 Task: Select the esNext option in the target.
Action: Mouse moved to (28, 641)
Screenshot: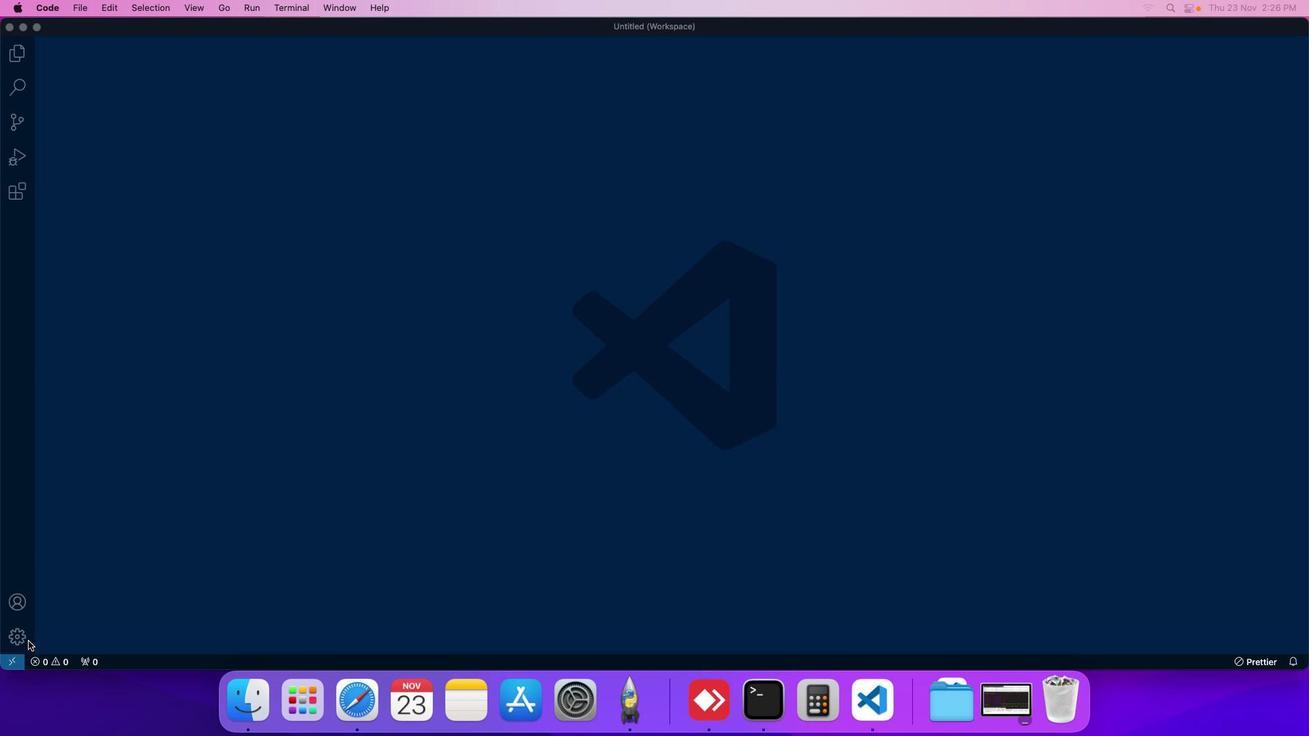 
Action: Mouse pressed left at (28, 641)
Screenshot: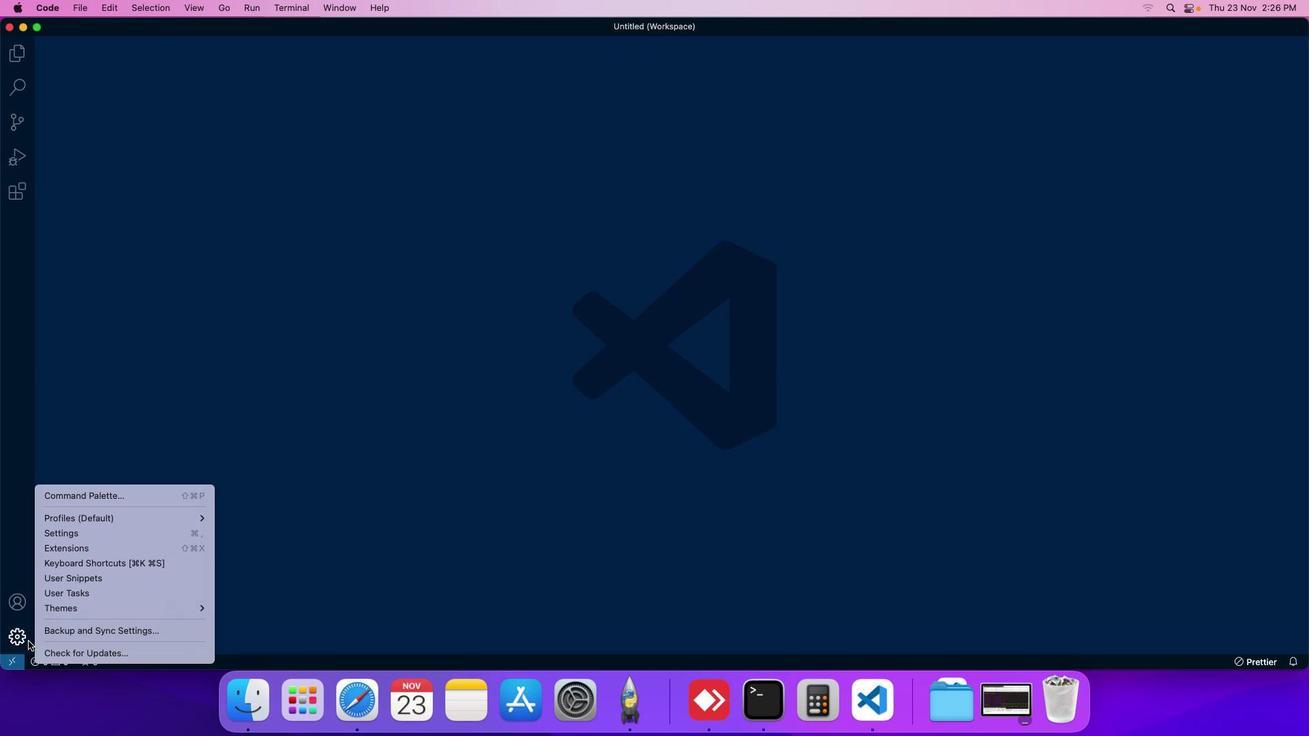 
Action: Mouse moved to (47, 538)
Screenshot: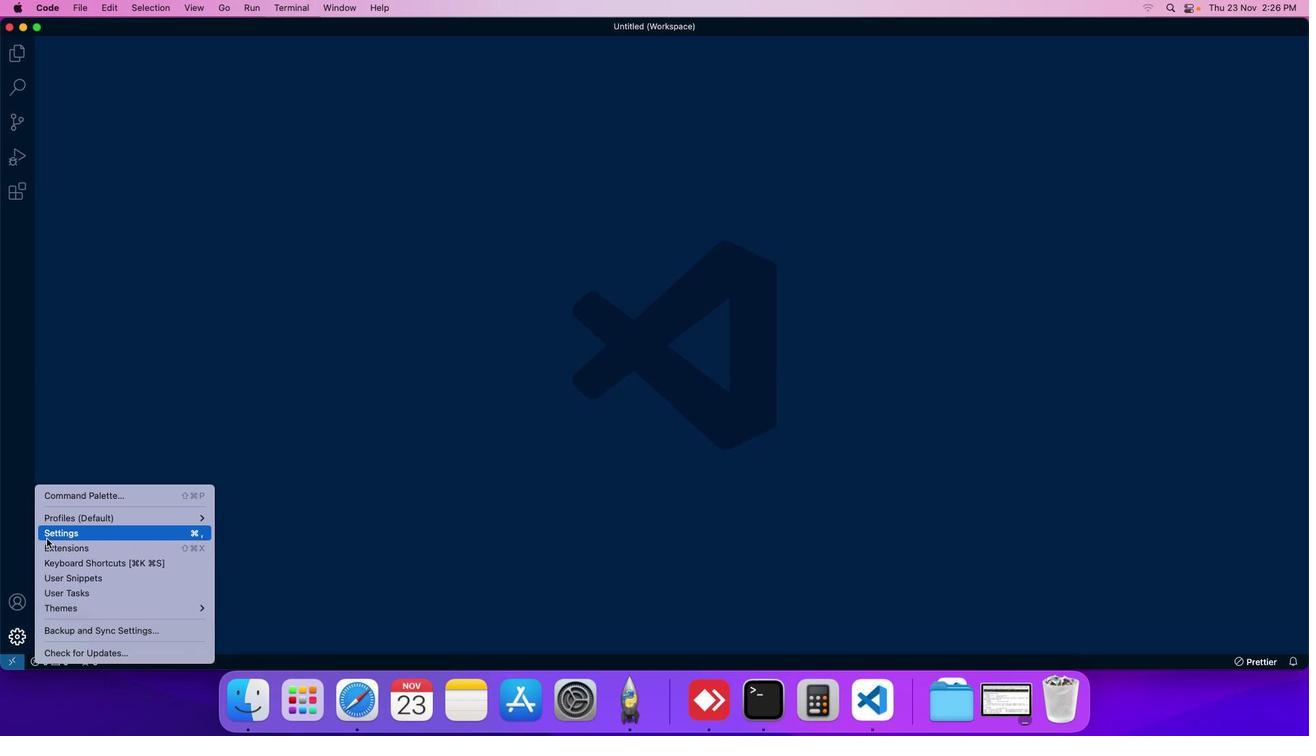 
Action: Mouse pressed left at (47, 538)
Screenshot: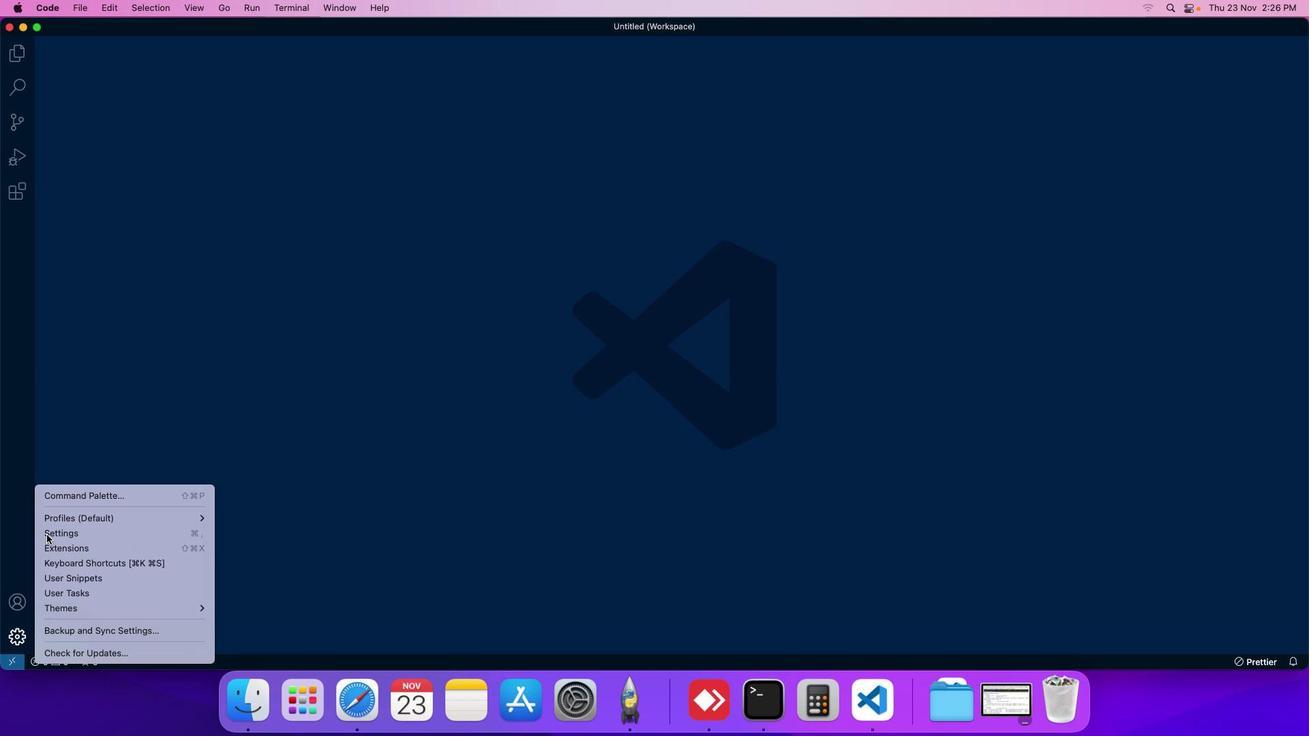 
Action: Mouse moved to (324, 103)
Screenshot: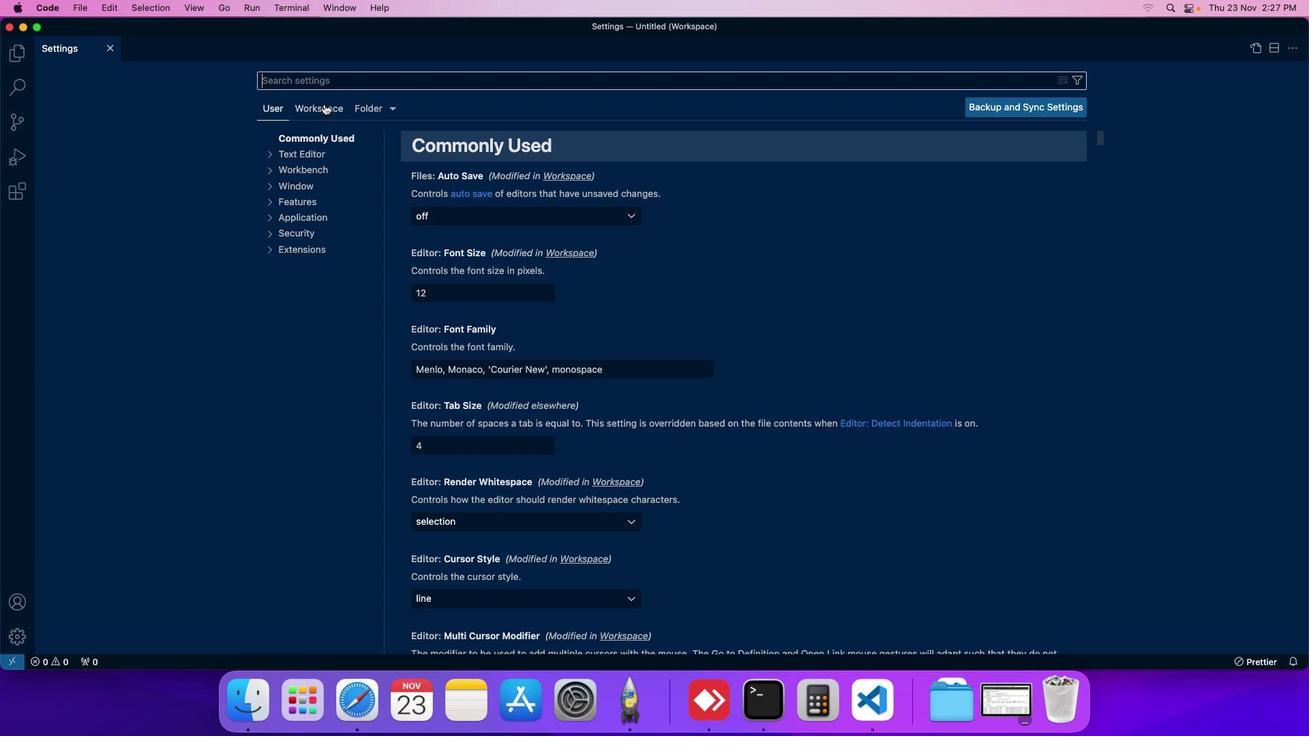
Action: Mouse pressed left at (324, 103)
Screenshot: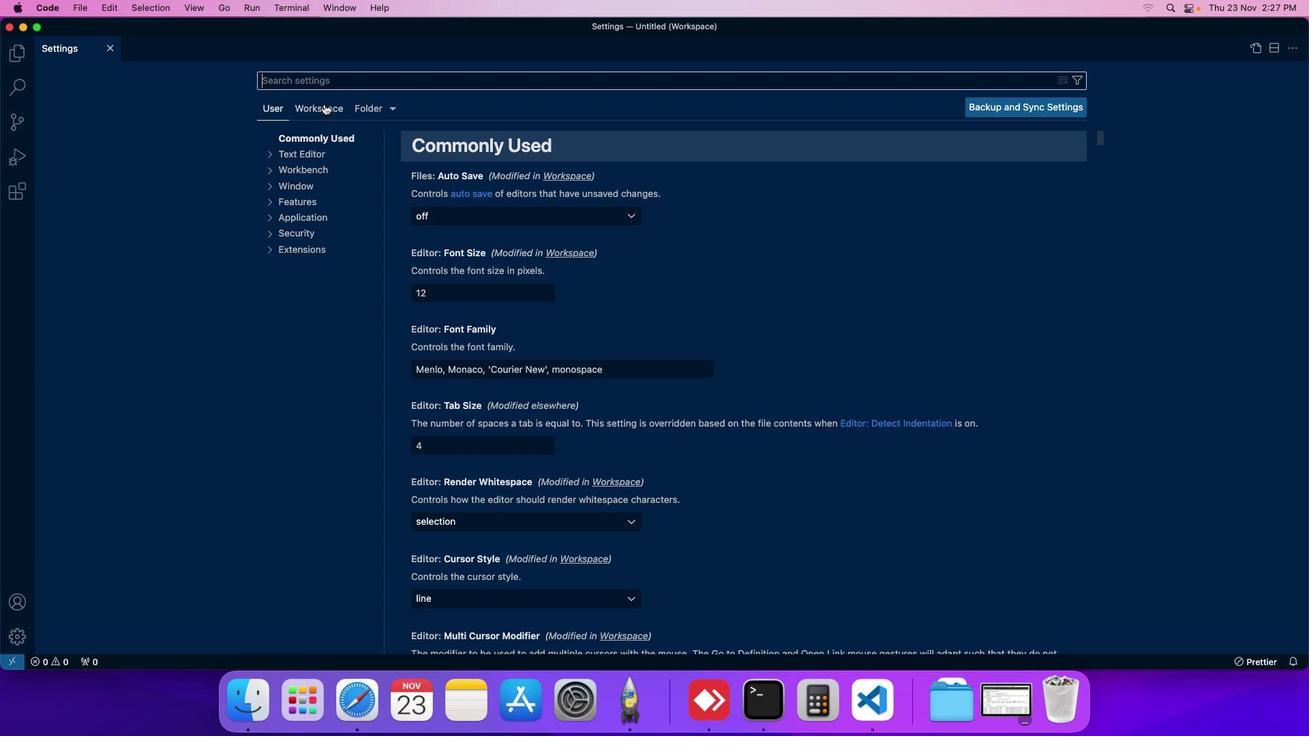
Action: Mouse moved to (301, 227)
Screenshot: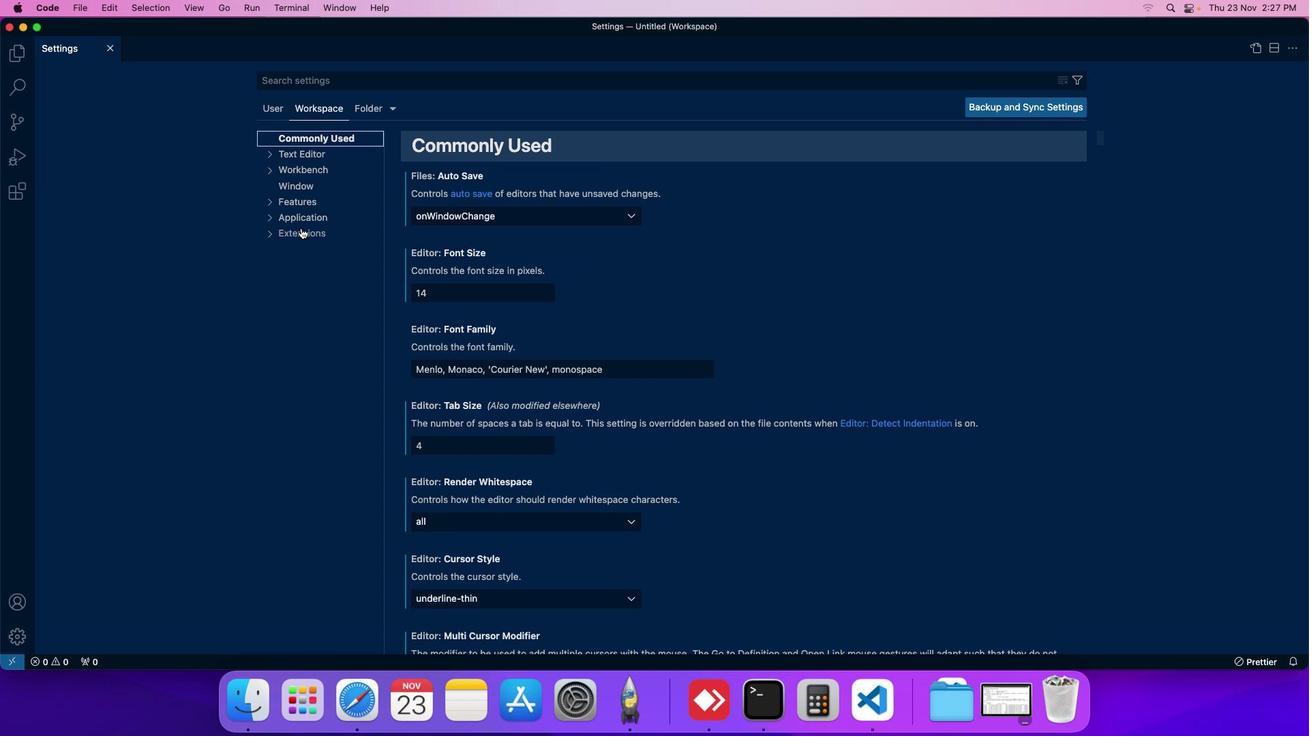 
Action: Mouse pressed left at (301, 227)
Screenshot: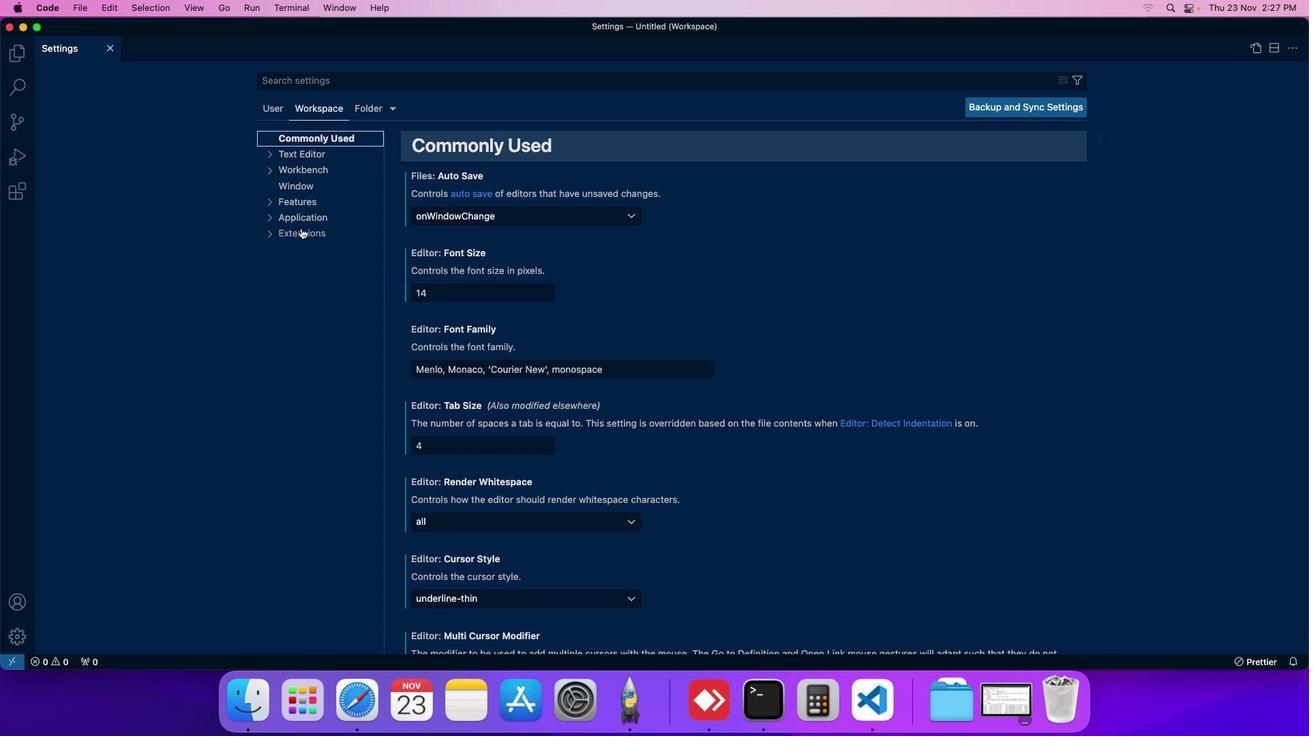 
Action: Mouse moved to (307, 578)
Screenshot: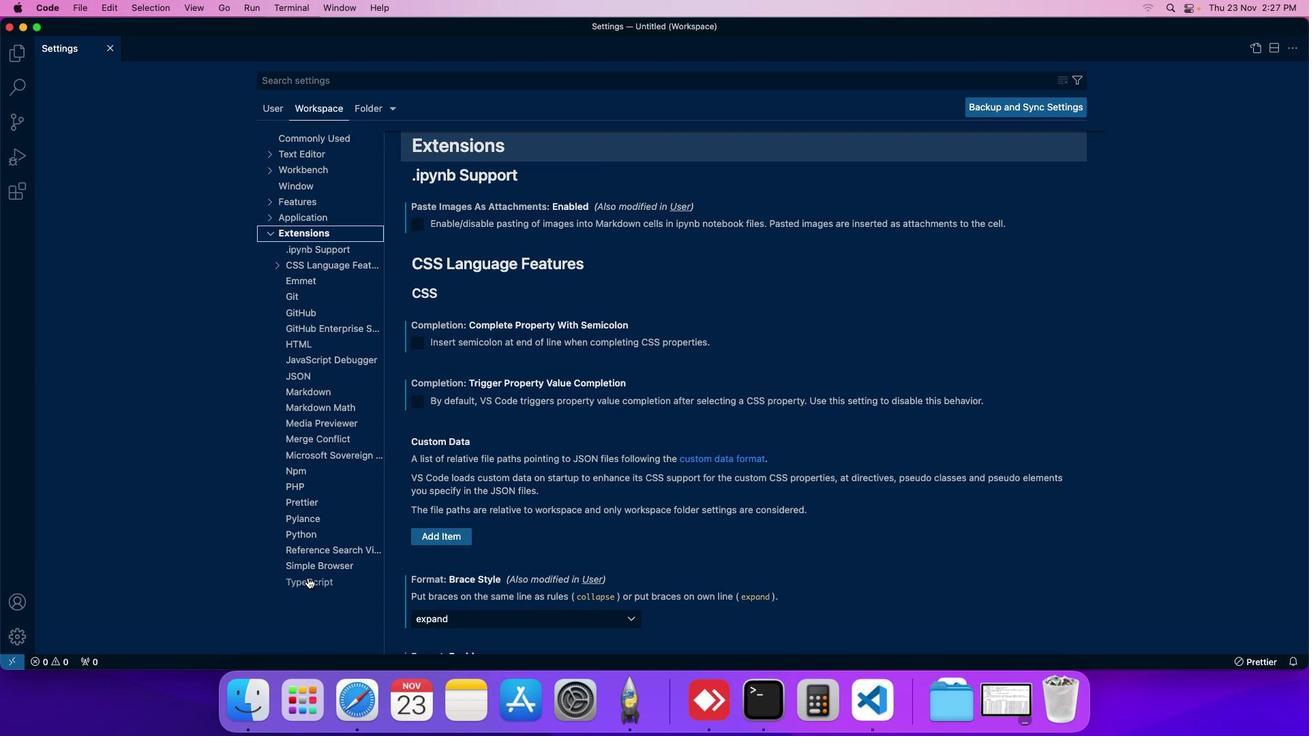 
Action: Mouse pressed left at (307, 578)
Screenshot: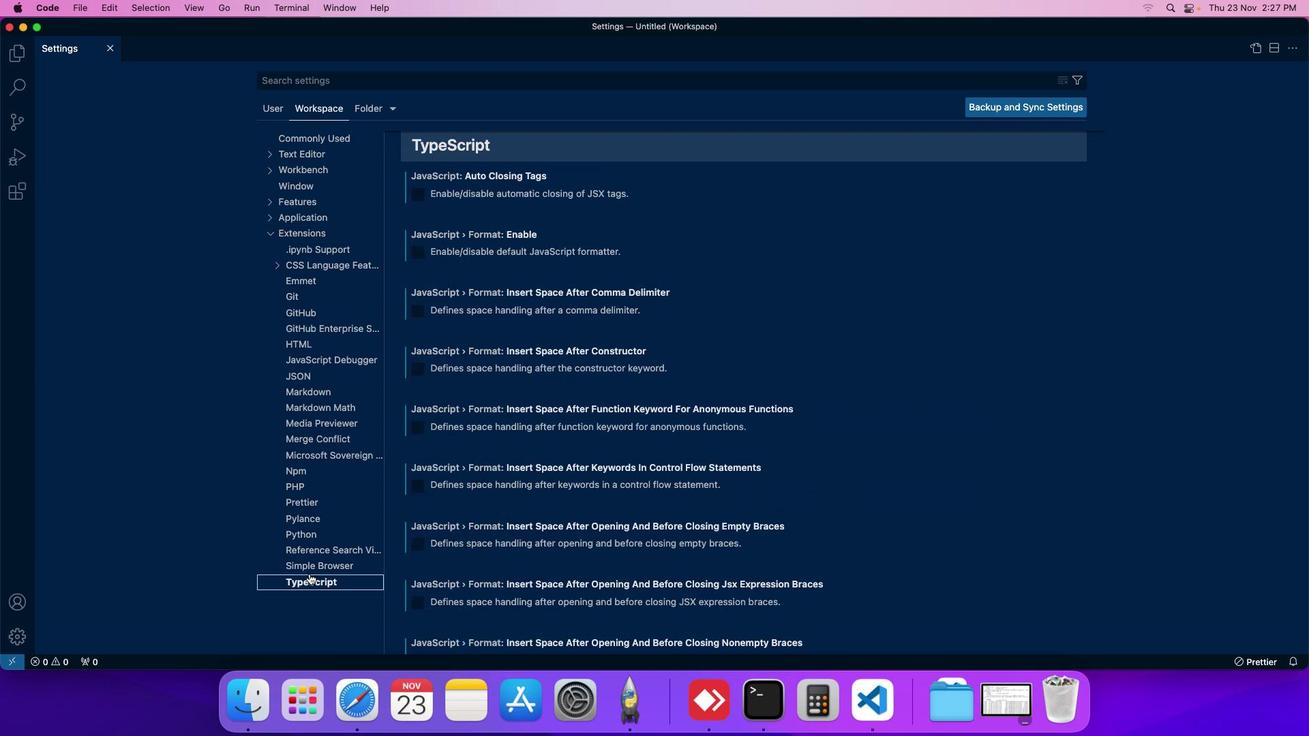 
Action: Mouse moved to (427, 254)
Screenshot: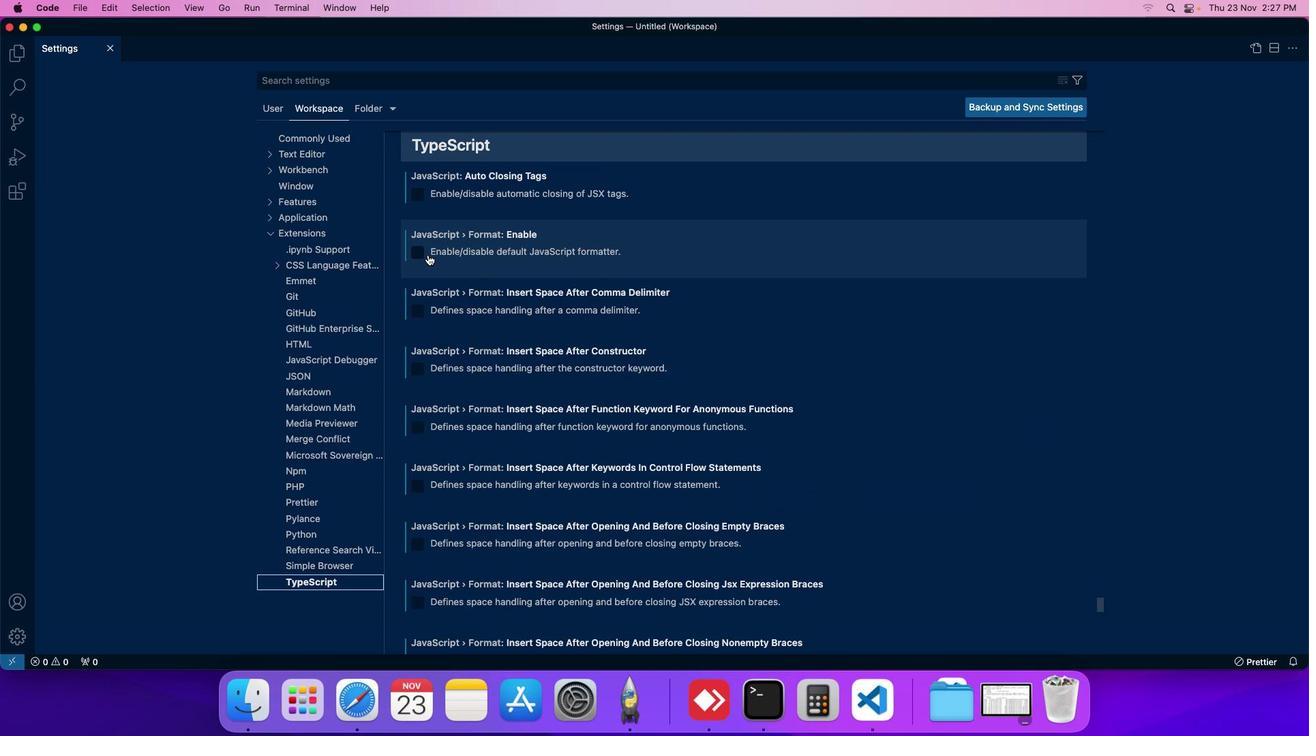 
Action: Mouse scrolled (427, 254) with delta (0, 0)
Screenshot: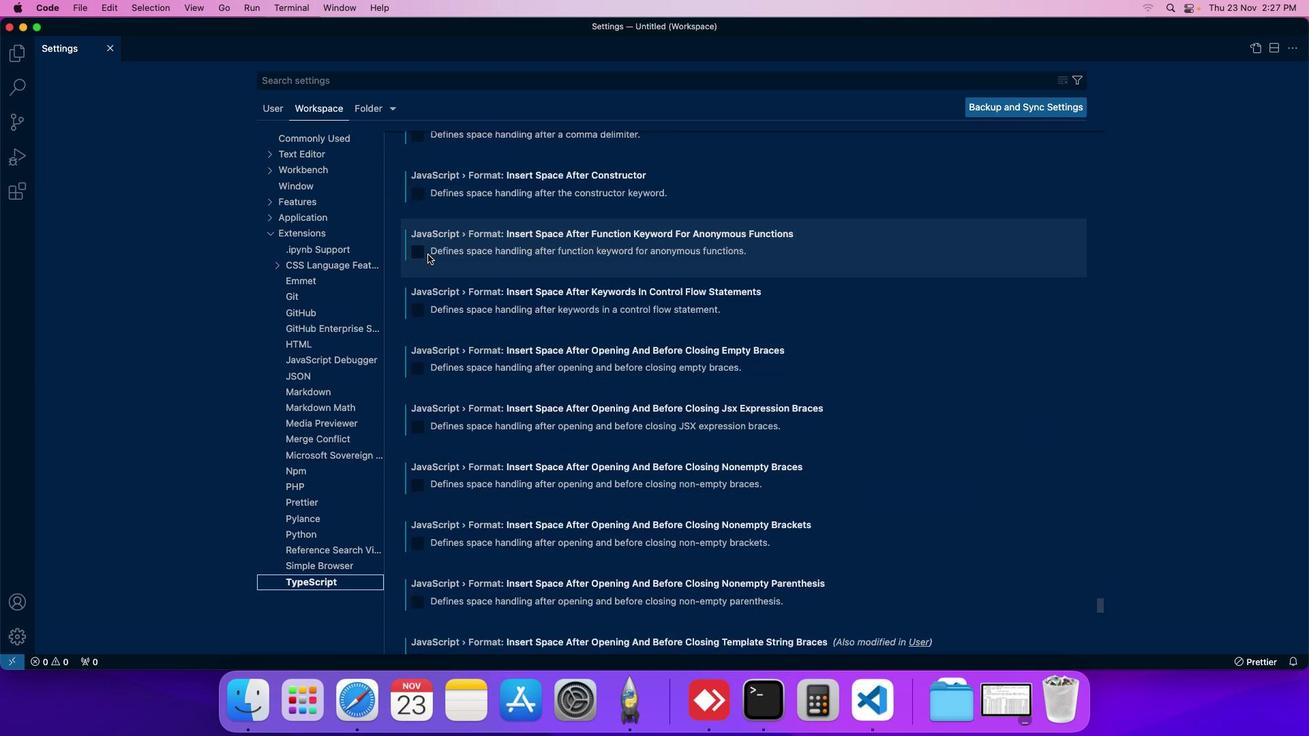 
Action: Mouse scrolled (427, 254) with delta (0, 0)
Screenshot: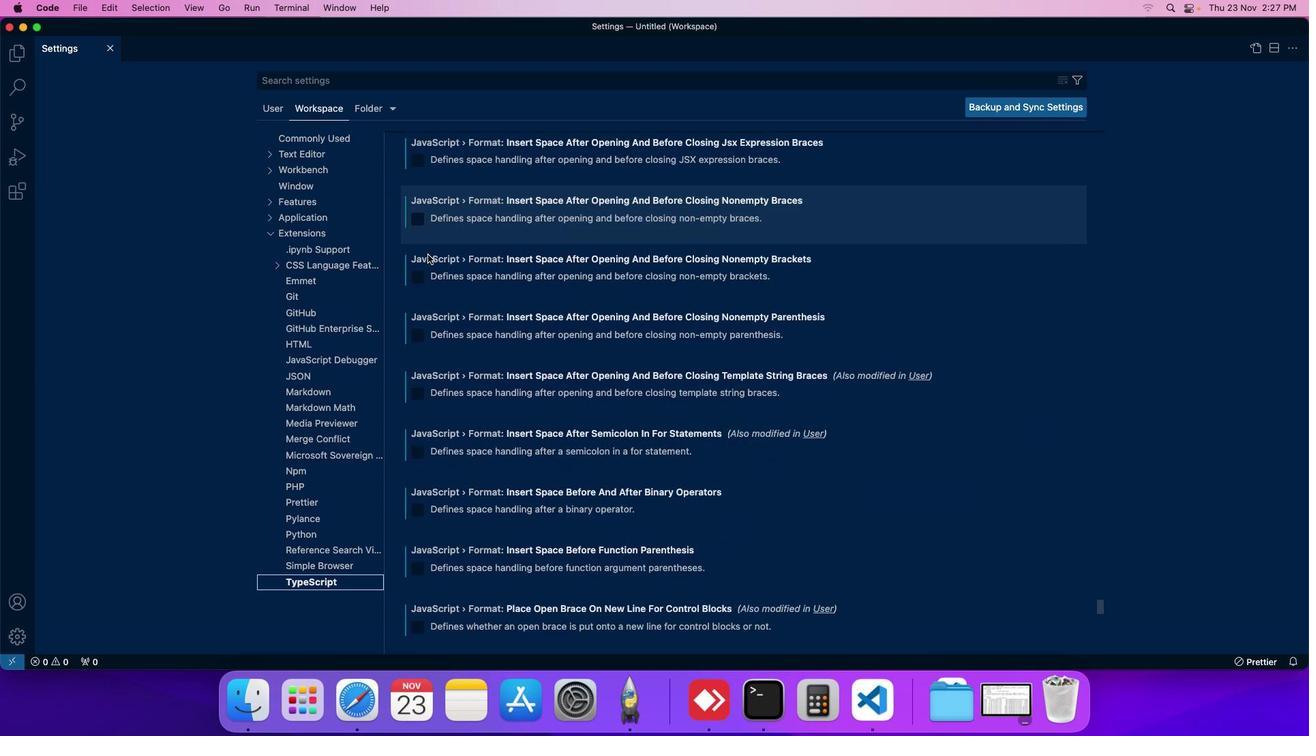 
Action: Mouse scrolled (427, 254) with delta (0, 0)
Screenshot: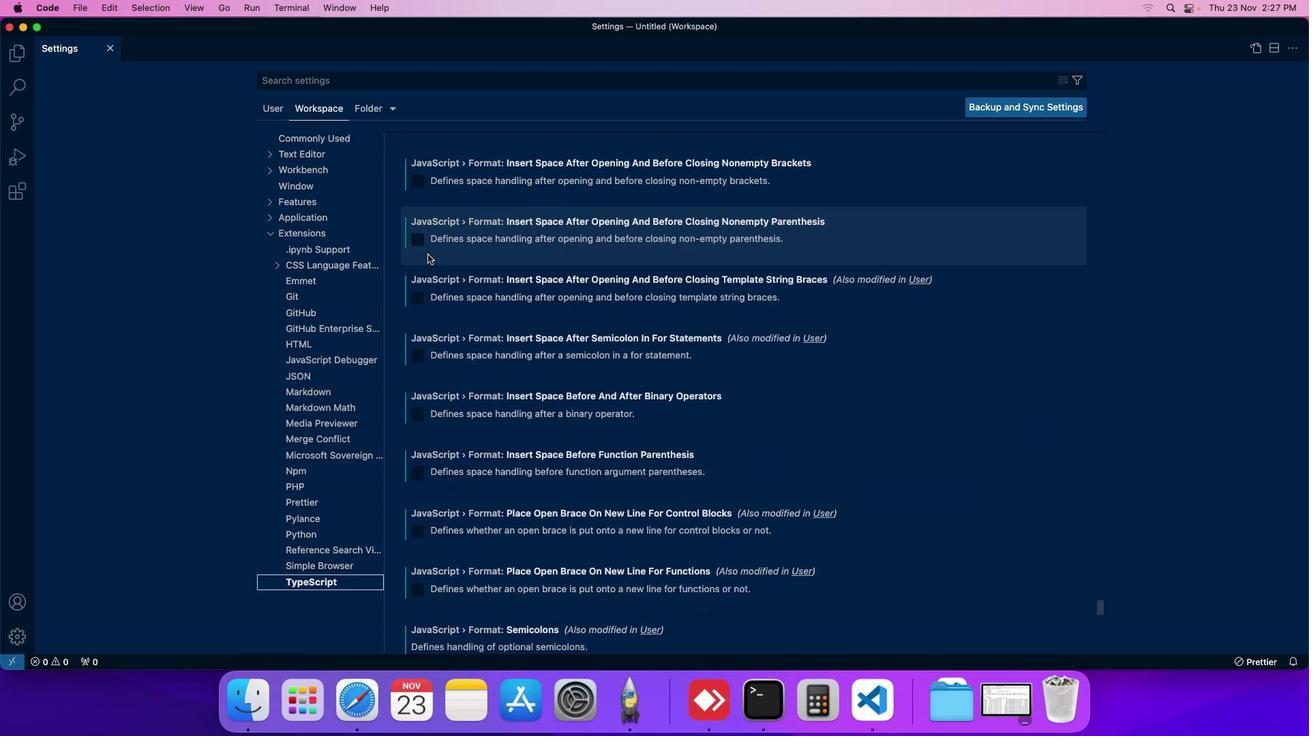 
Action: Mouse scrolled (427, 254) with delta (0, 0)
Screenshot: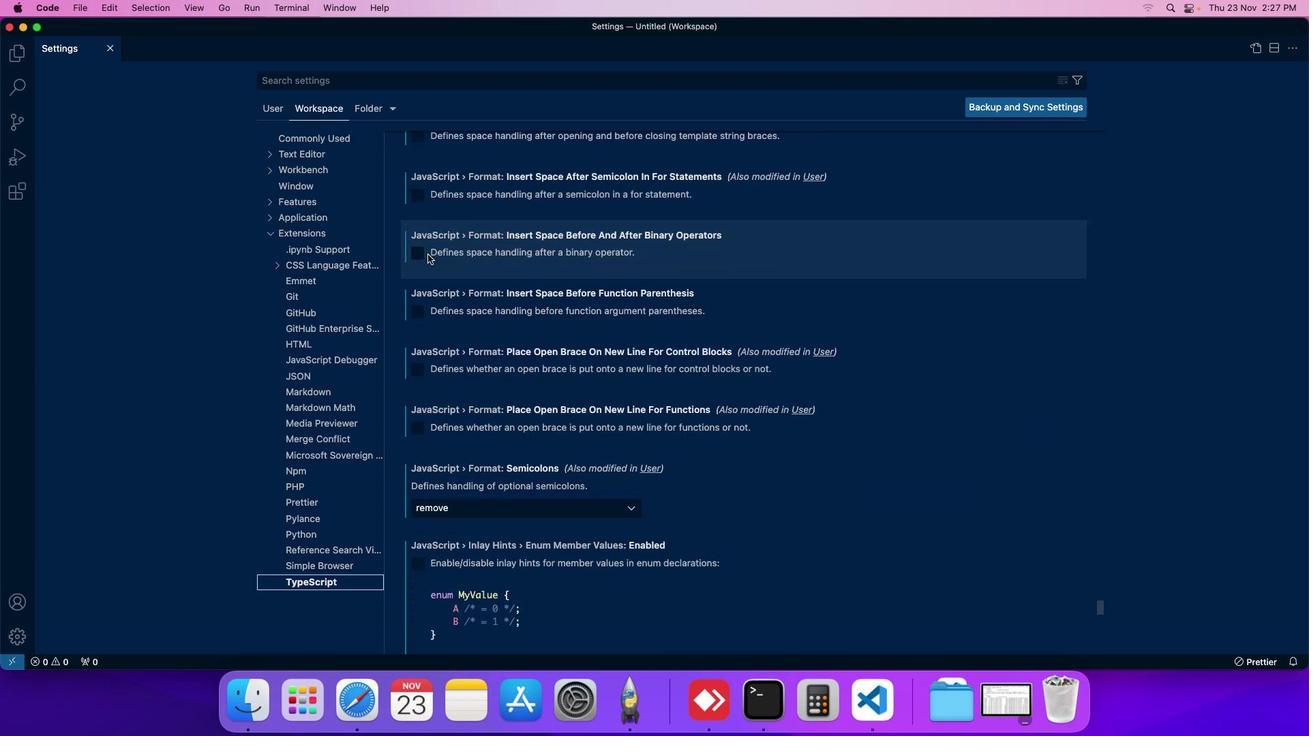 
Action: Mouse scrolled (427, 254) with delta (0, 0)
Screenshot: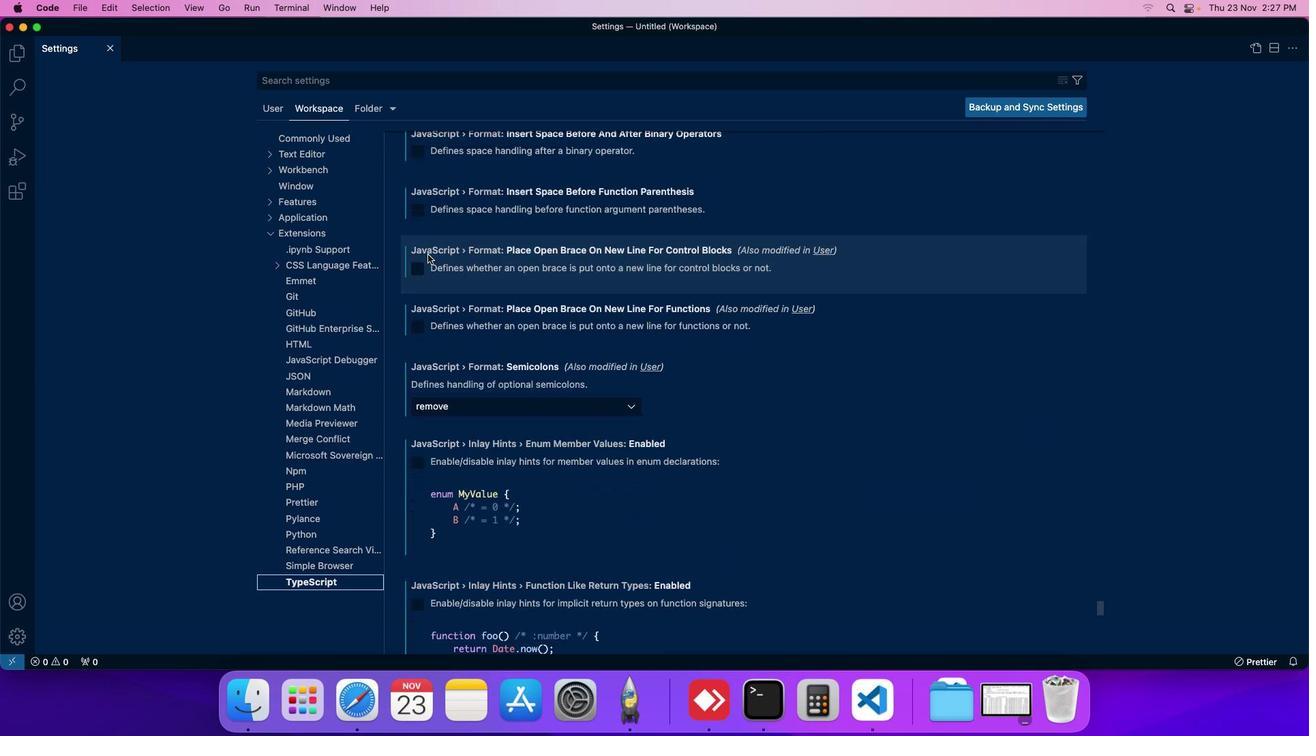 
Action: Mouse scrolled (427, 254) with delta (0, -1)
Screenshot: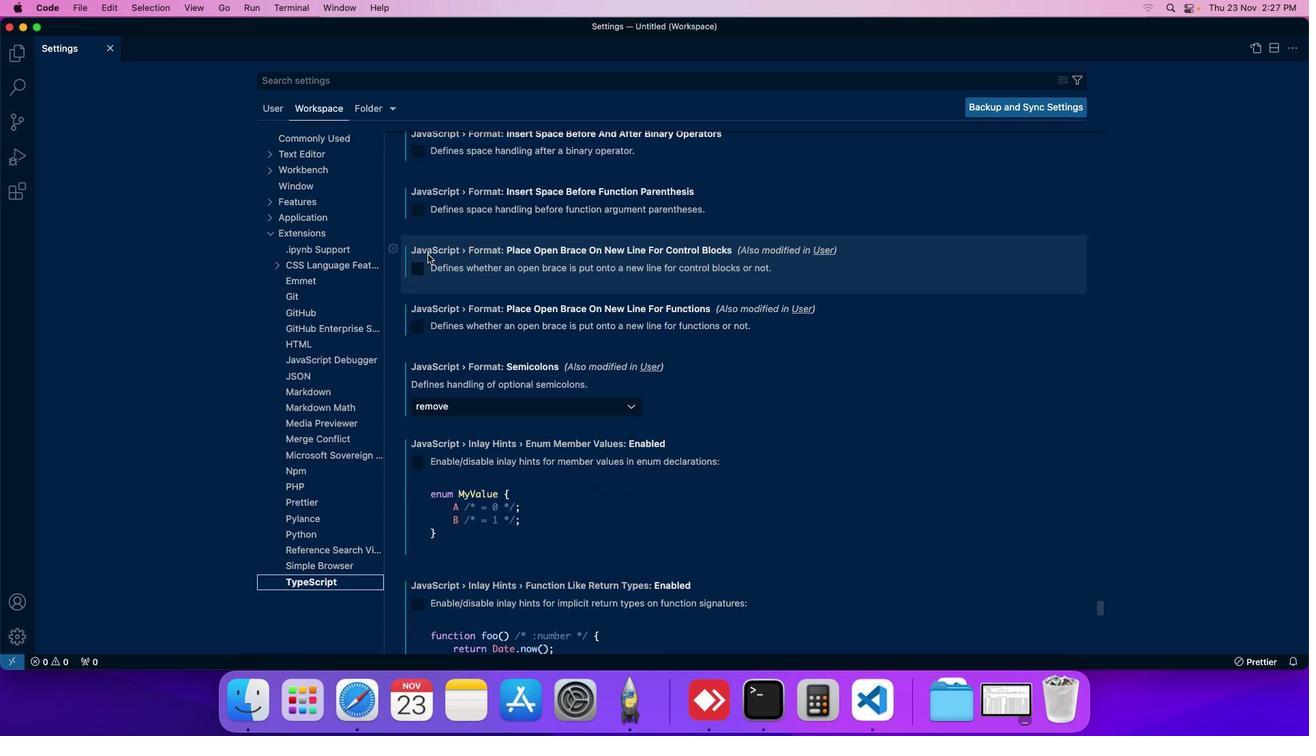 
Action: Mouse scrolled (427, 254) with delta (0, 0)
Screenshot: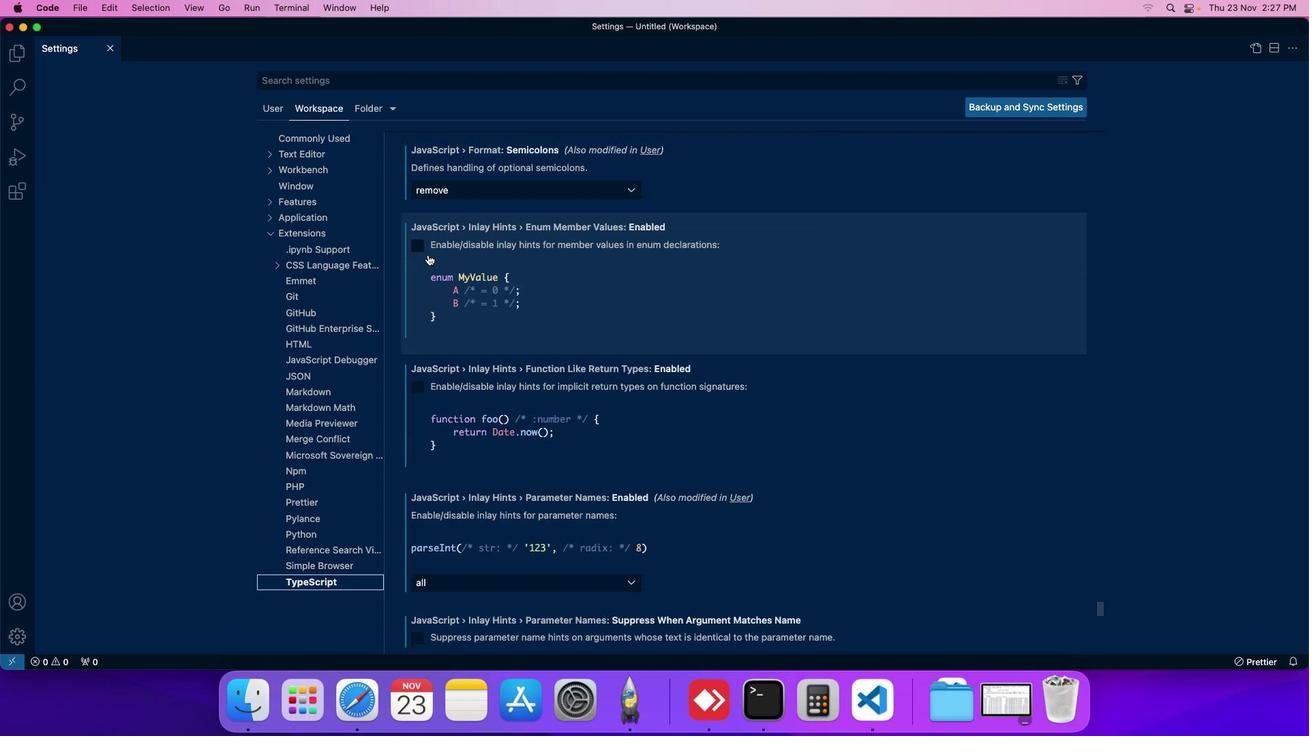 
Action: Mouse scrolled (427, 254) with delta (0, 0)
Screenshot: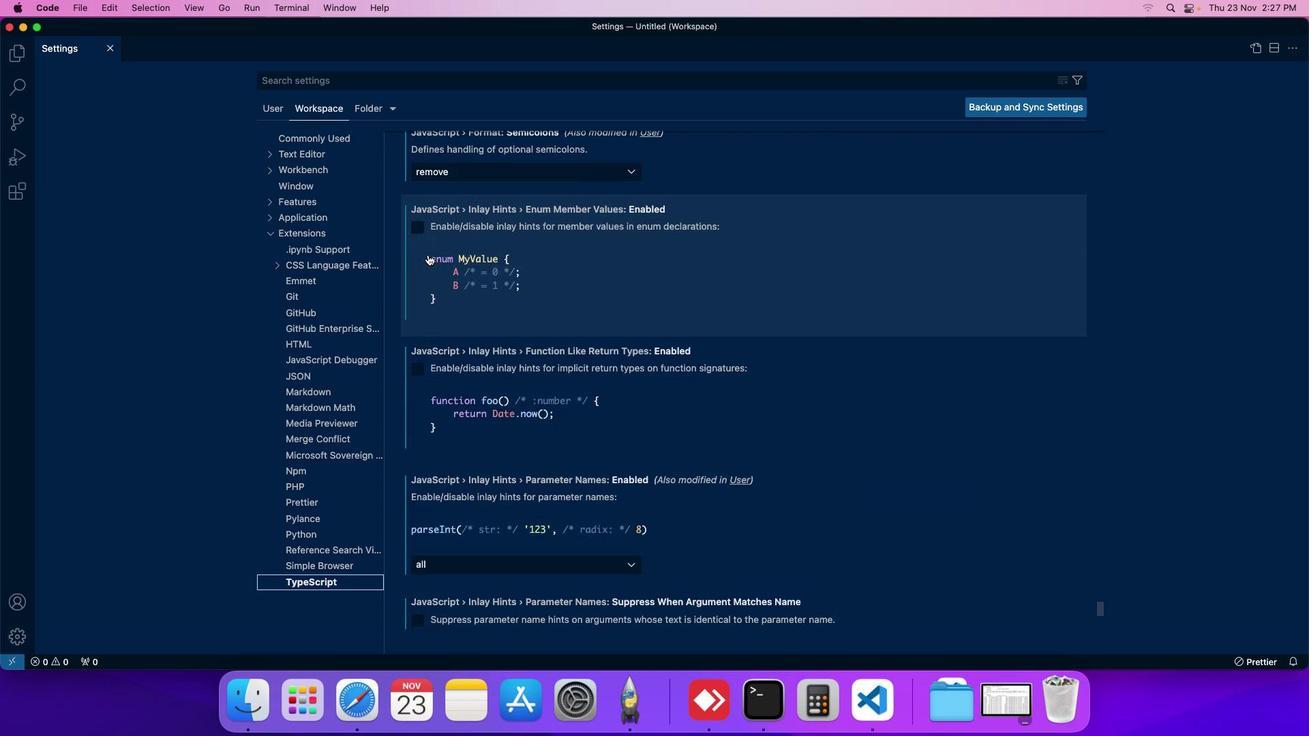 
Action: Mouse scrolled (427, 254) with delta (0, 0)
Screenshot: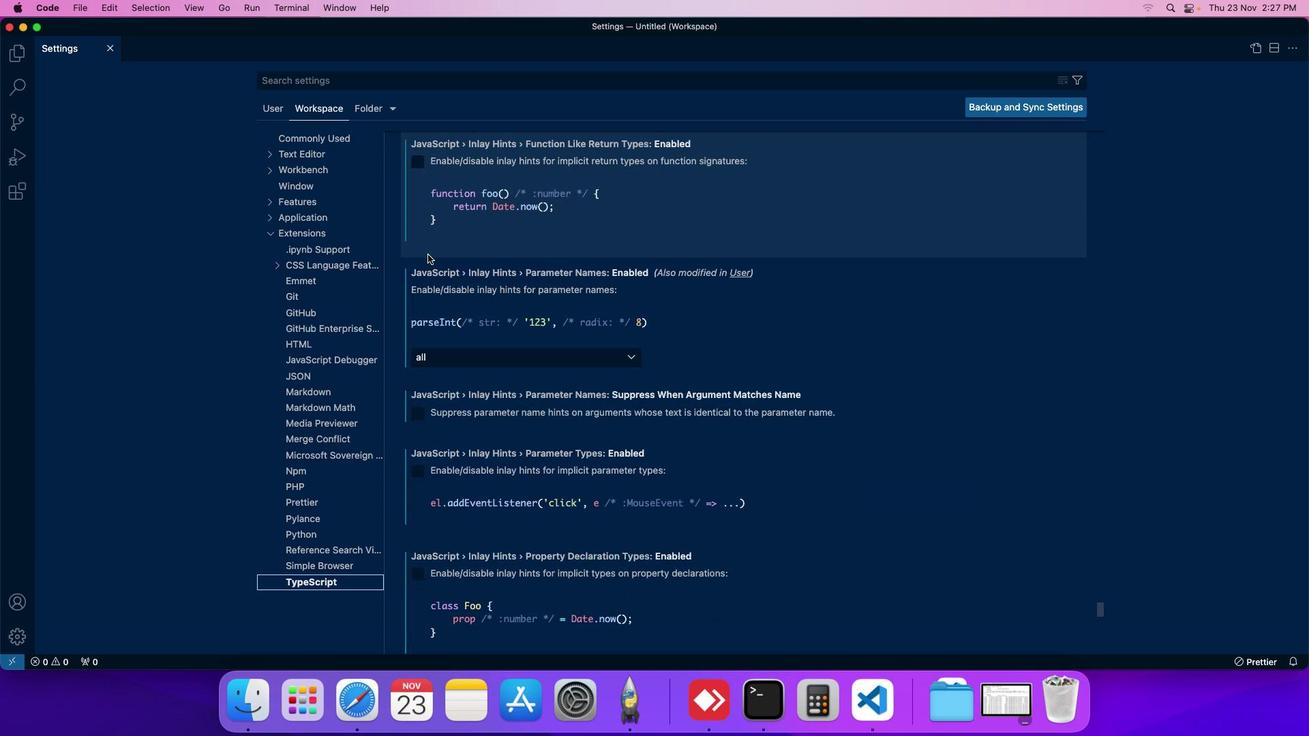 
Action: Mouse scrolled (427, 254) with delta (0, 0)
Screenshot: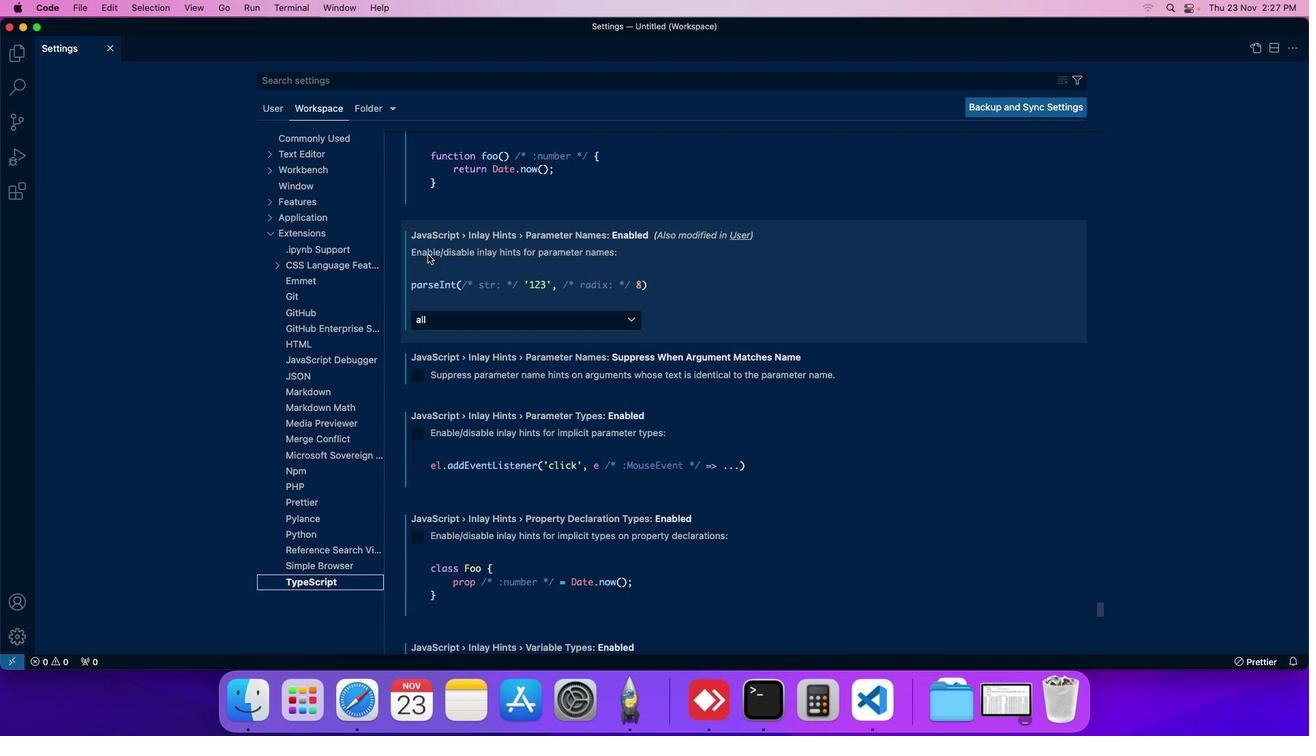 
Action: Mouse scrolled (427, 254) with delta (0, 0)
Screenshot: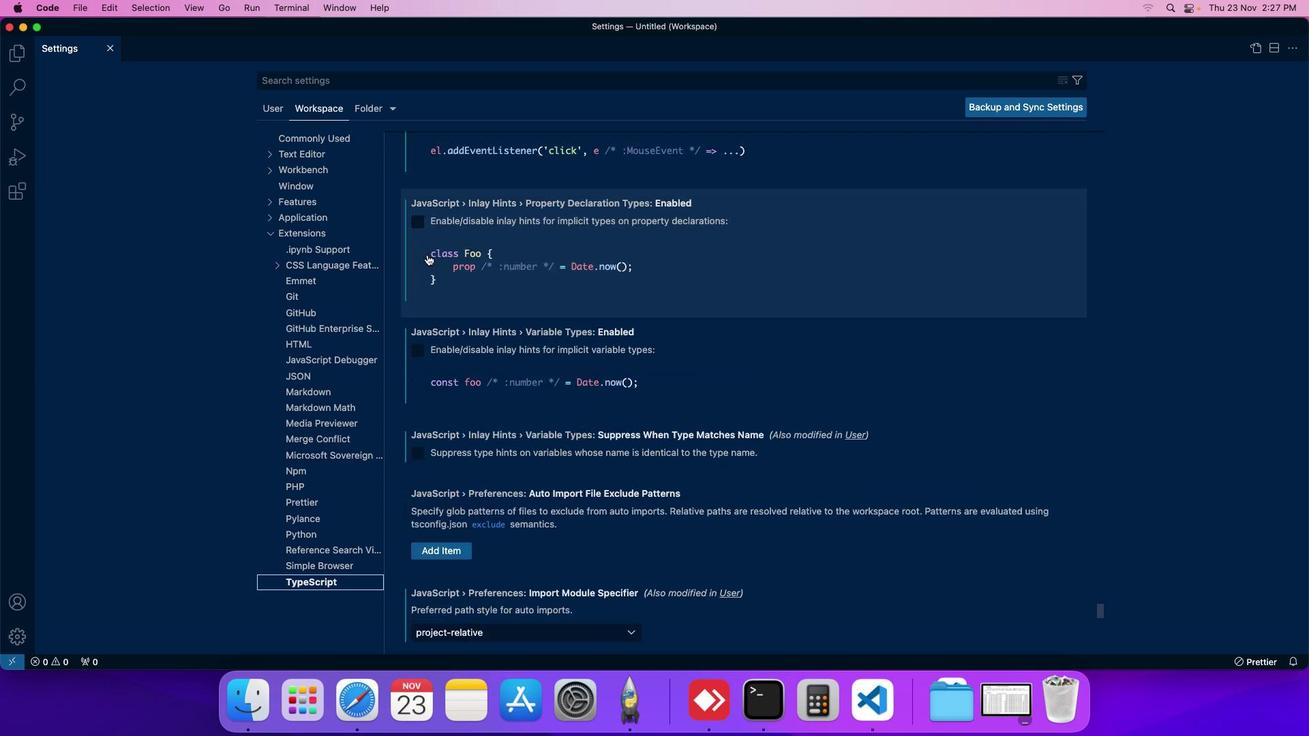 
Action: Mouse moved to (427, 254)
Screenshot: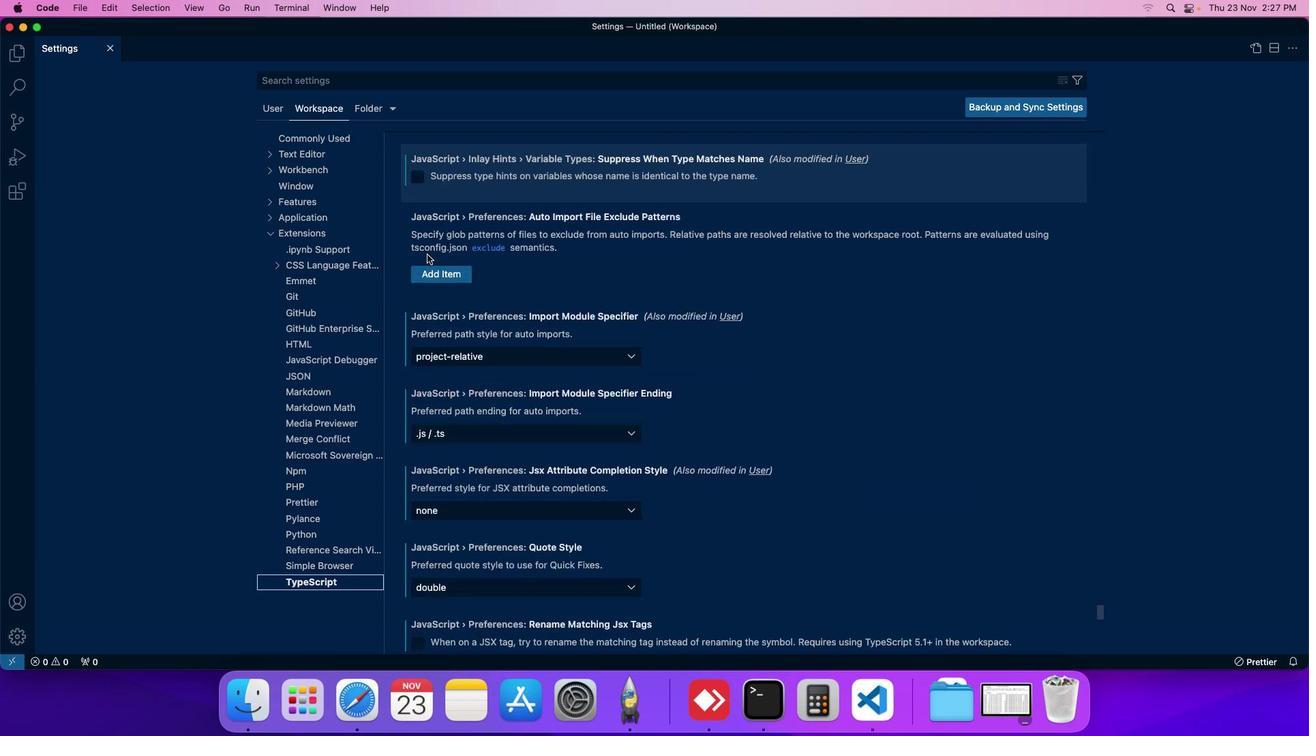 
Action: Mouse scrolled (427, 254) with delta (0, 0)
Screenshot: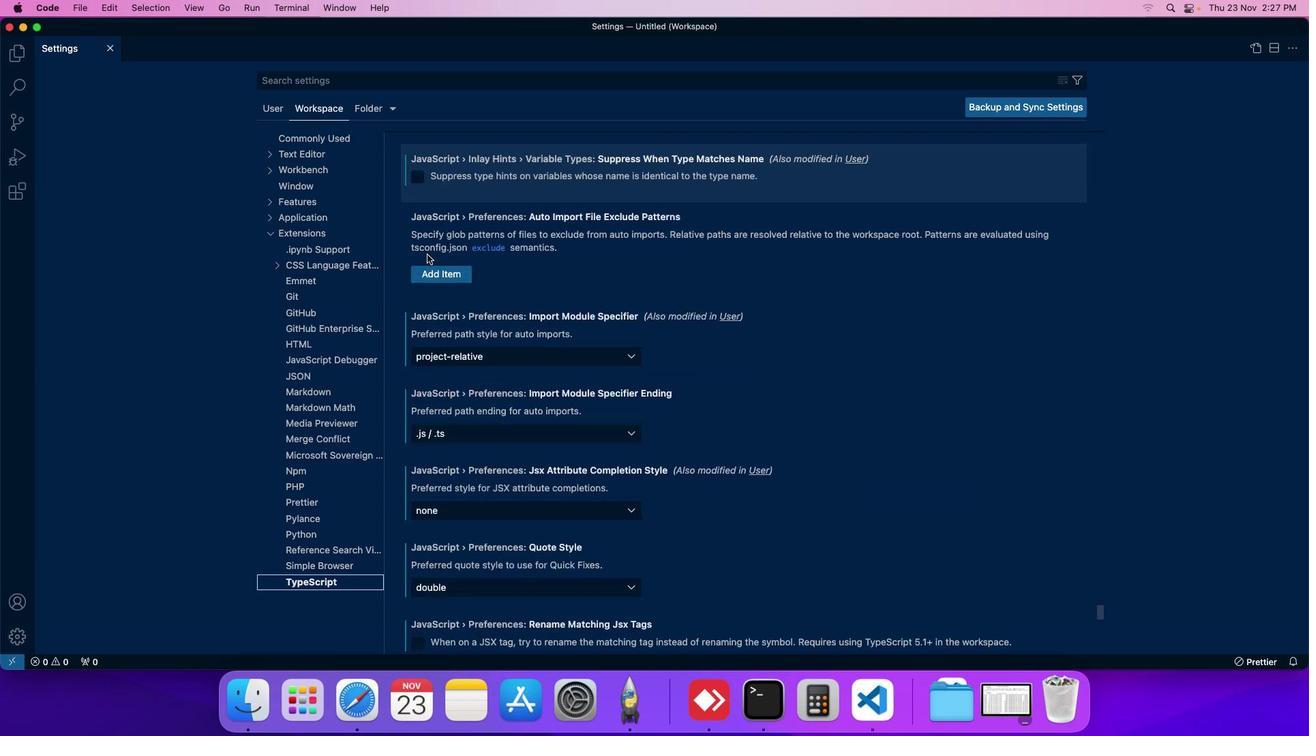 
Action: Mouse scrolled (427, 254) with delta (0, -1)
Screenshot: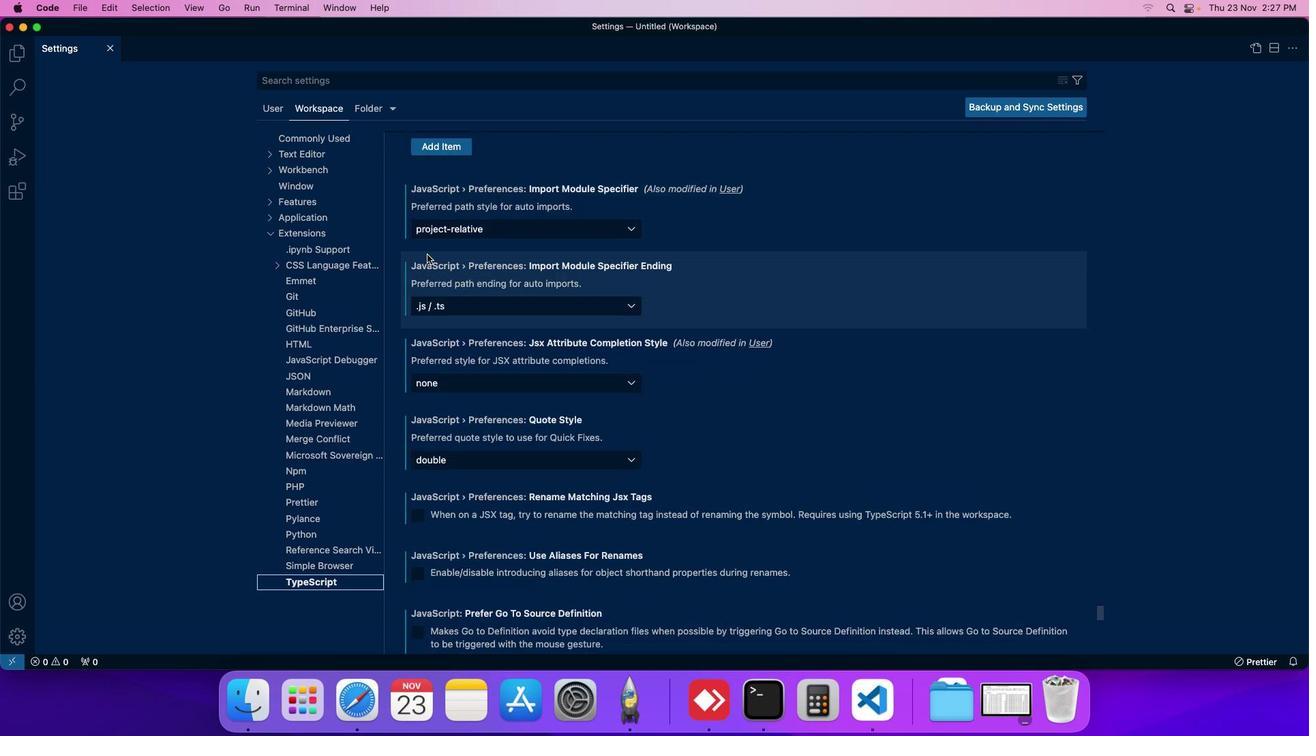 
Action: Mouse scrolled (427, 254) with delta (0, 0)
Screenshot: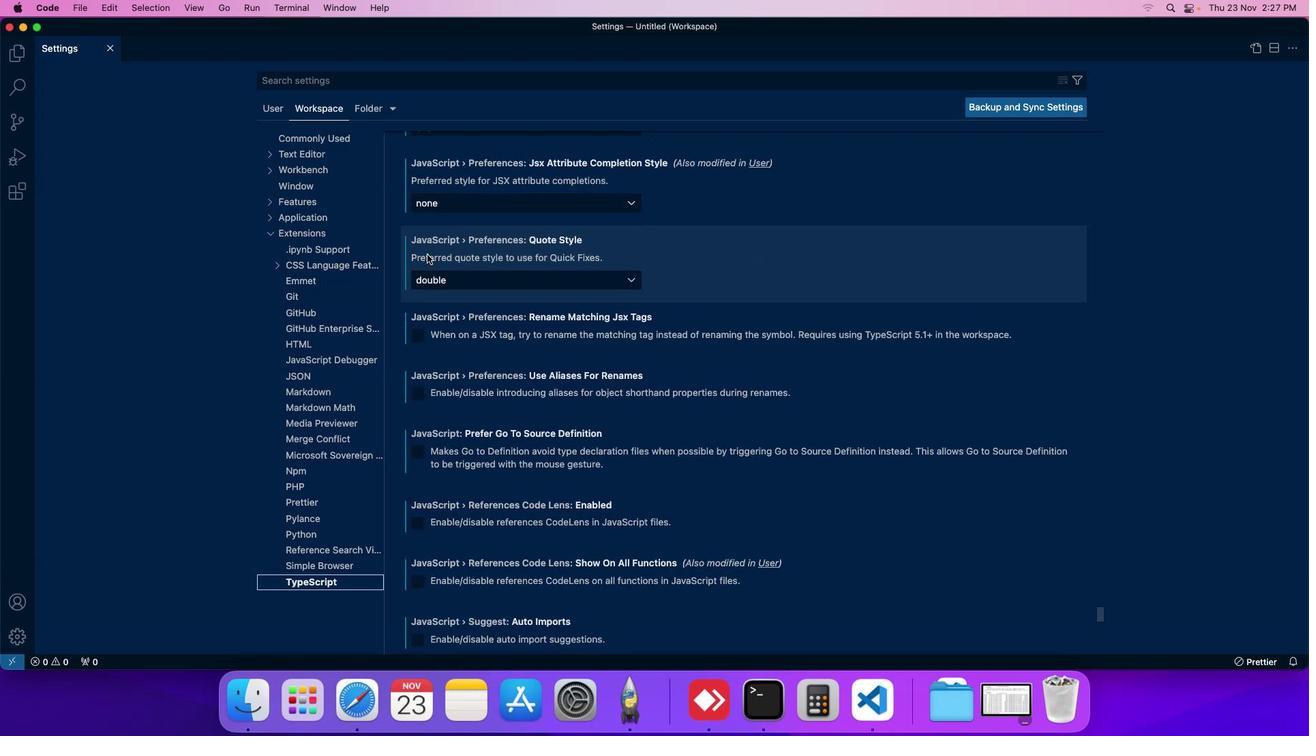 
Action: Mouse scrolled (427, 254) with delta (0, 0)
Screenshot: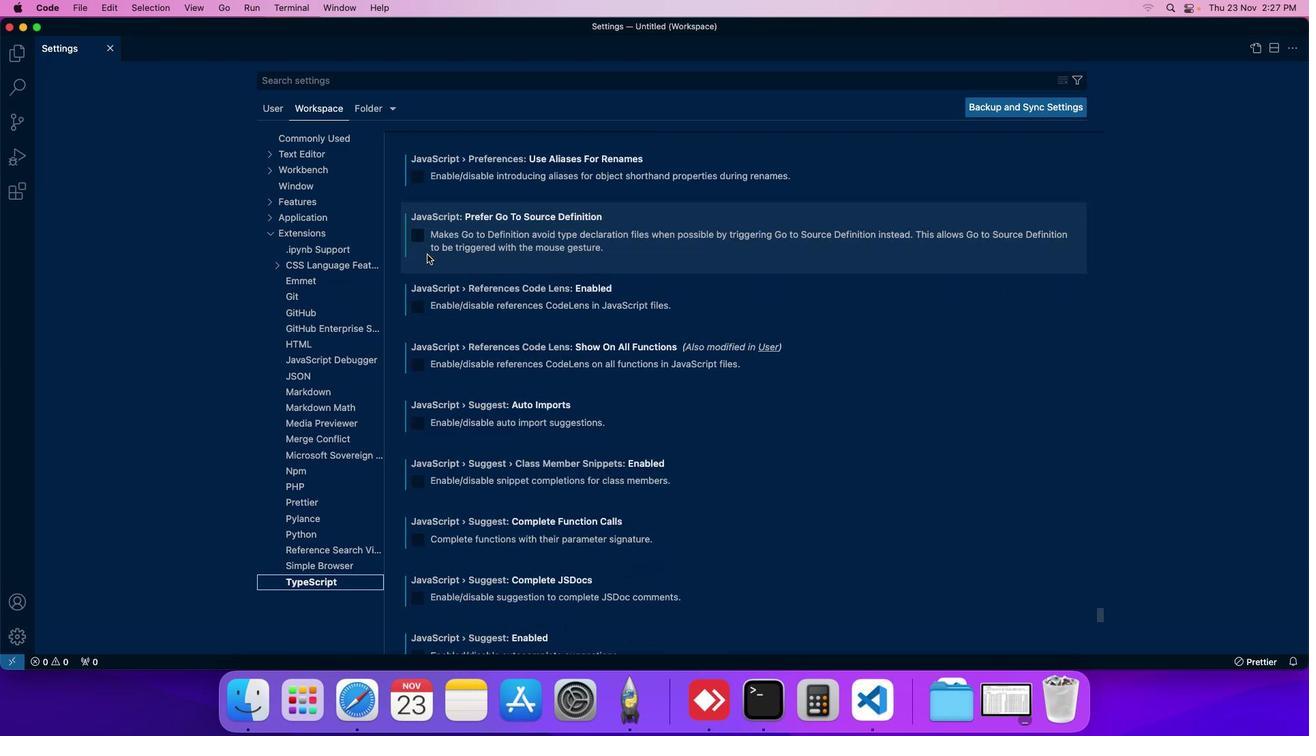 
Action: Mouse scrolled (427, 254) with delta (0, 0)
Screenshot: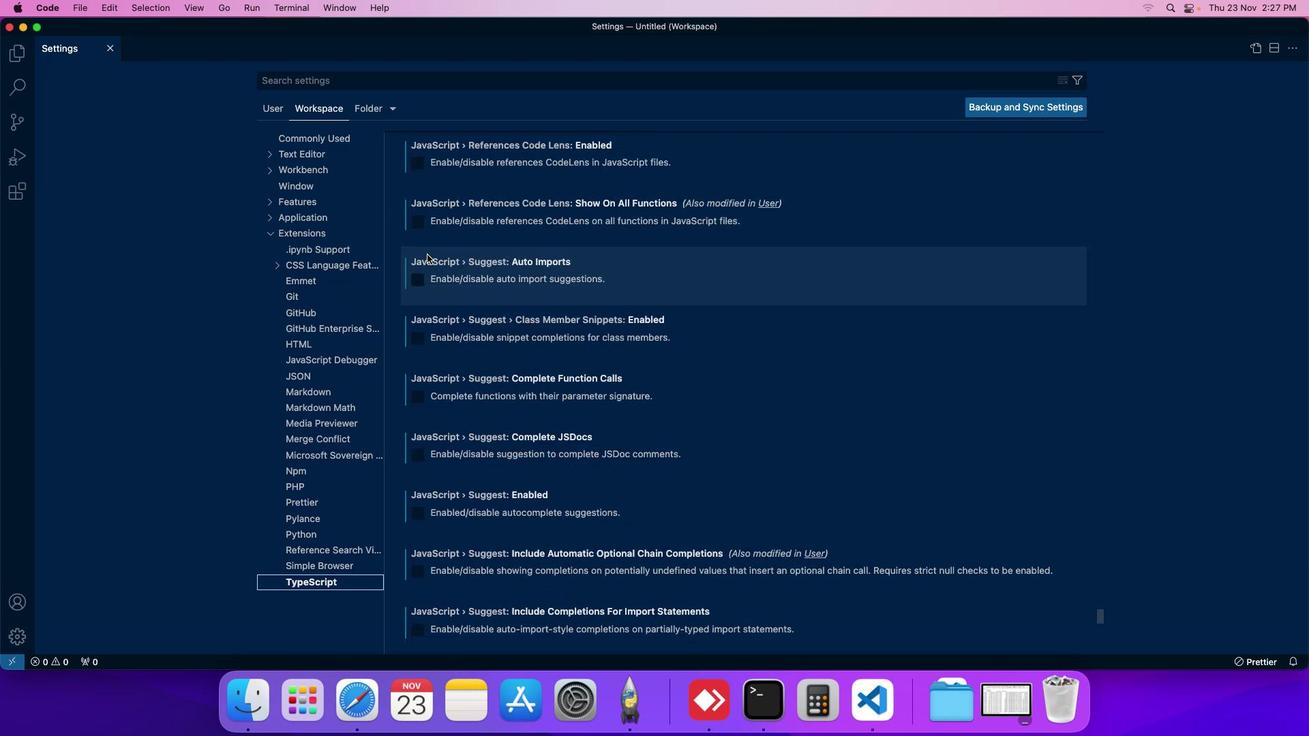 
Action: Mouse scrolled (427, 254) with delta (0, 0)
Screenshot: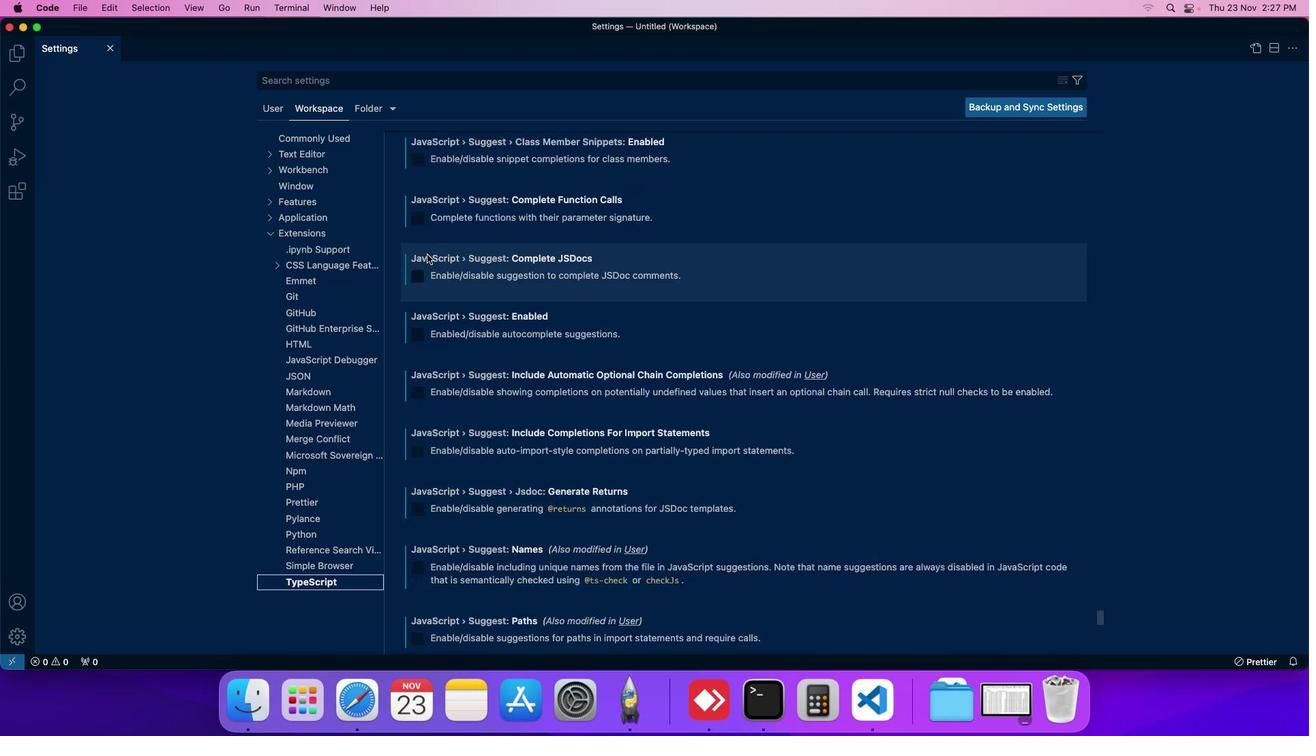 
Action: Mouse scrolled (427, 254) with delta (0, 0)
Screenshot: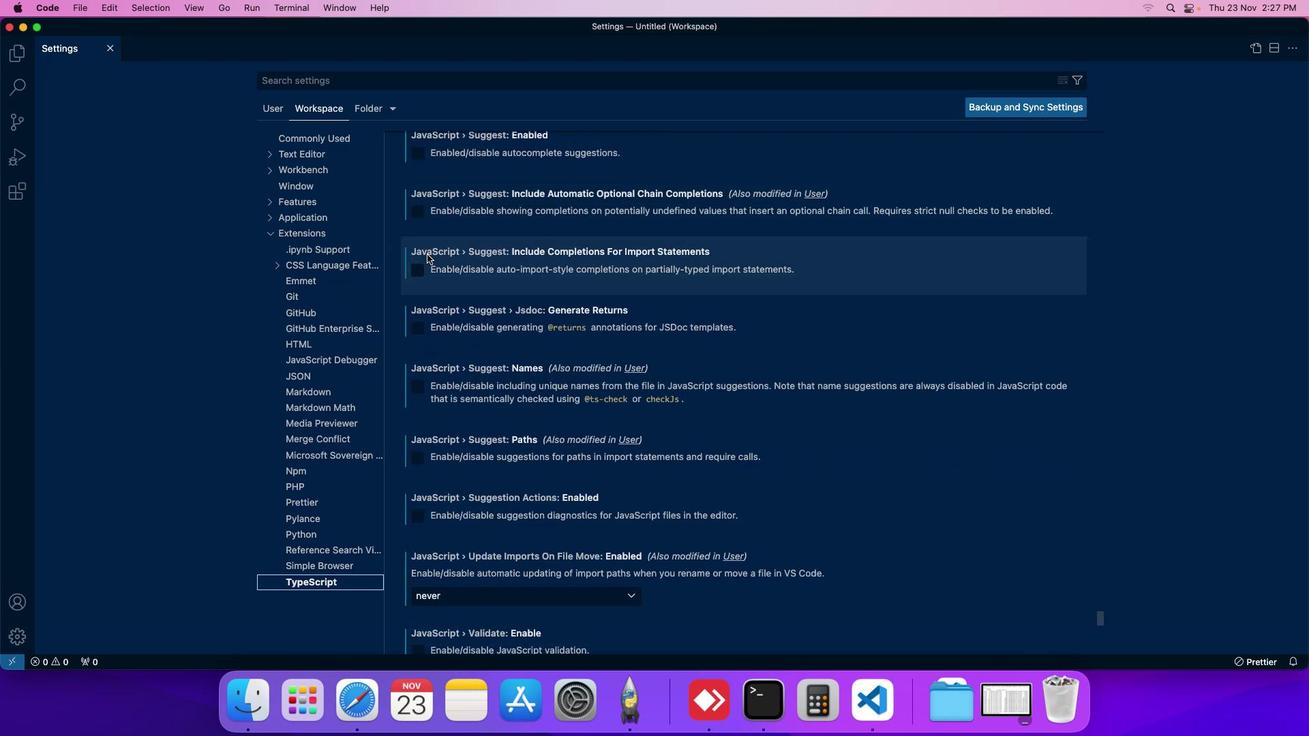 
Action: Mouse scrolled (427, 254) with delta (0, 0)
Screenshot: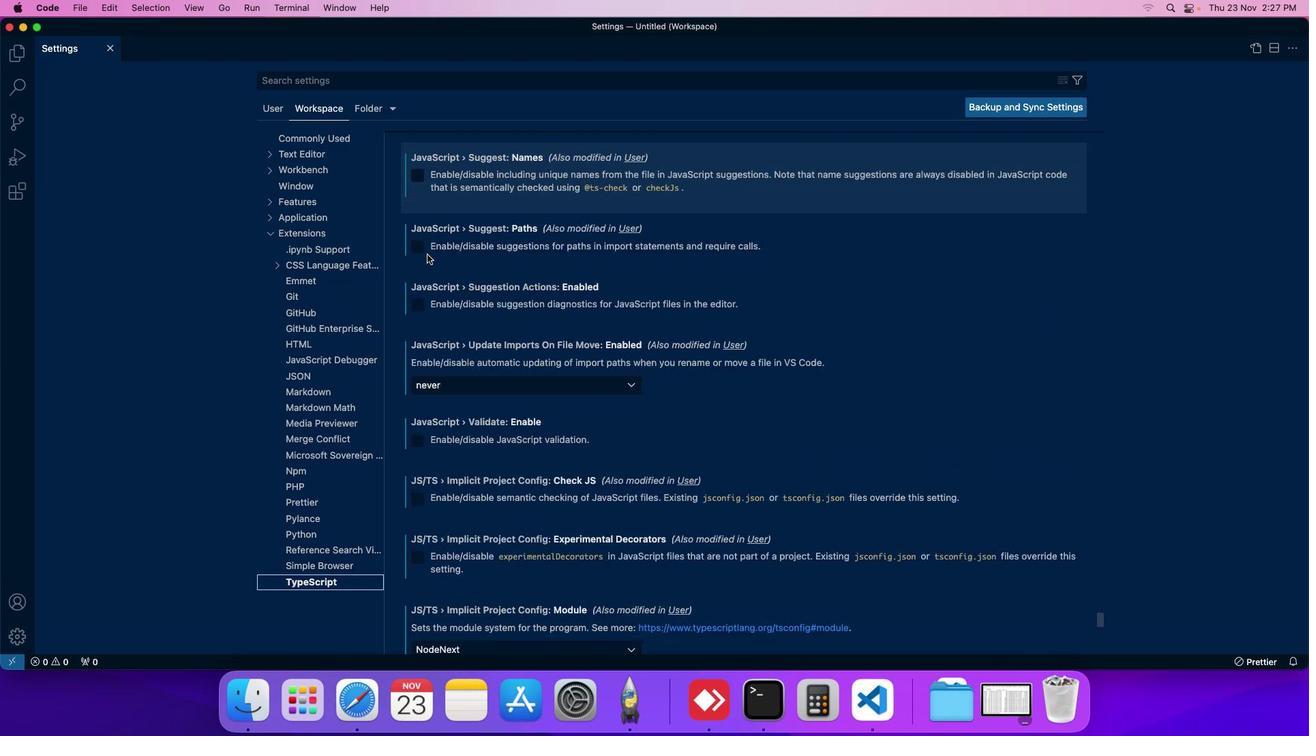 
Action: Mouse scrolled (427, 254) with delta (0, 0)
Screenshot: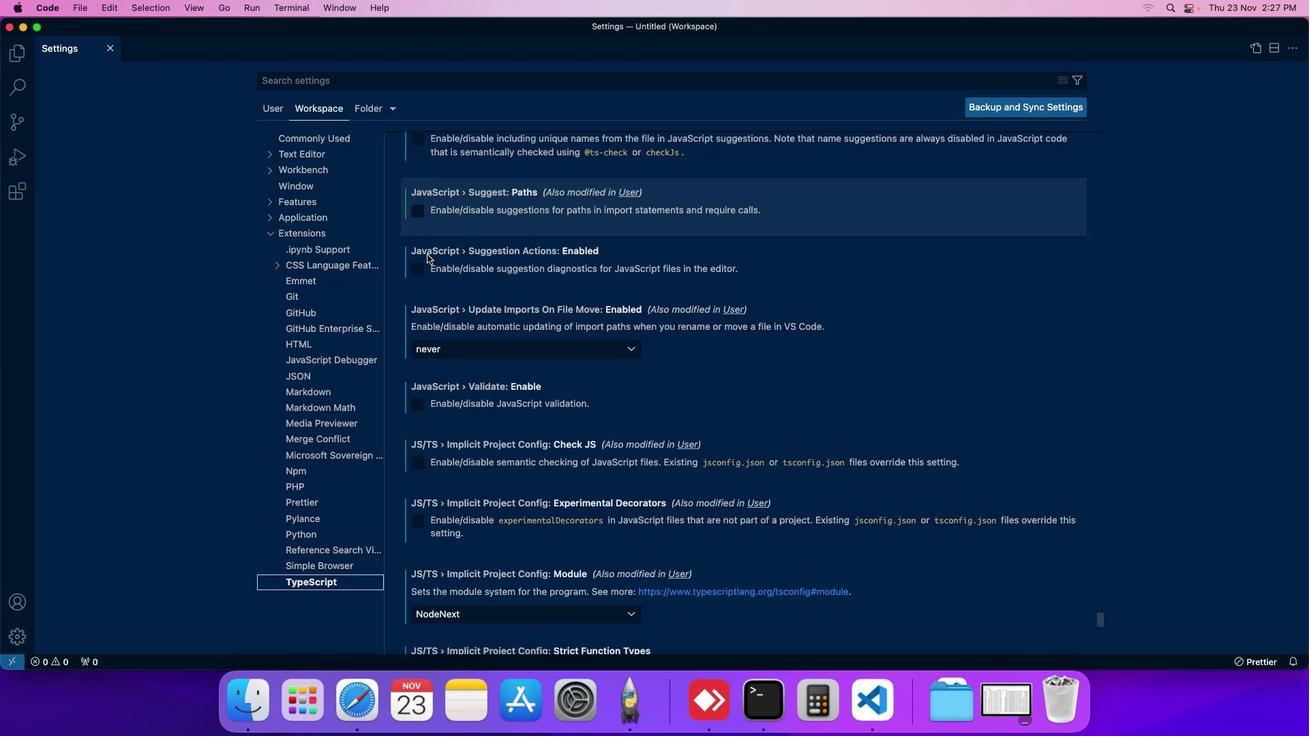 
Action: Mouse scrolled (427, 254) with delta (0, 0)
Screenshot: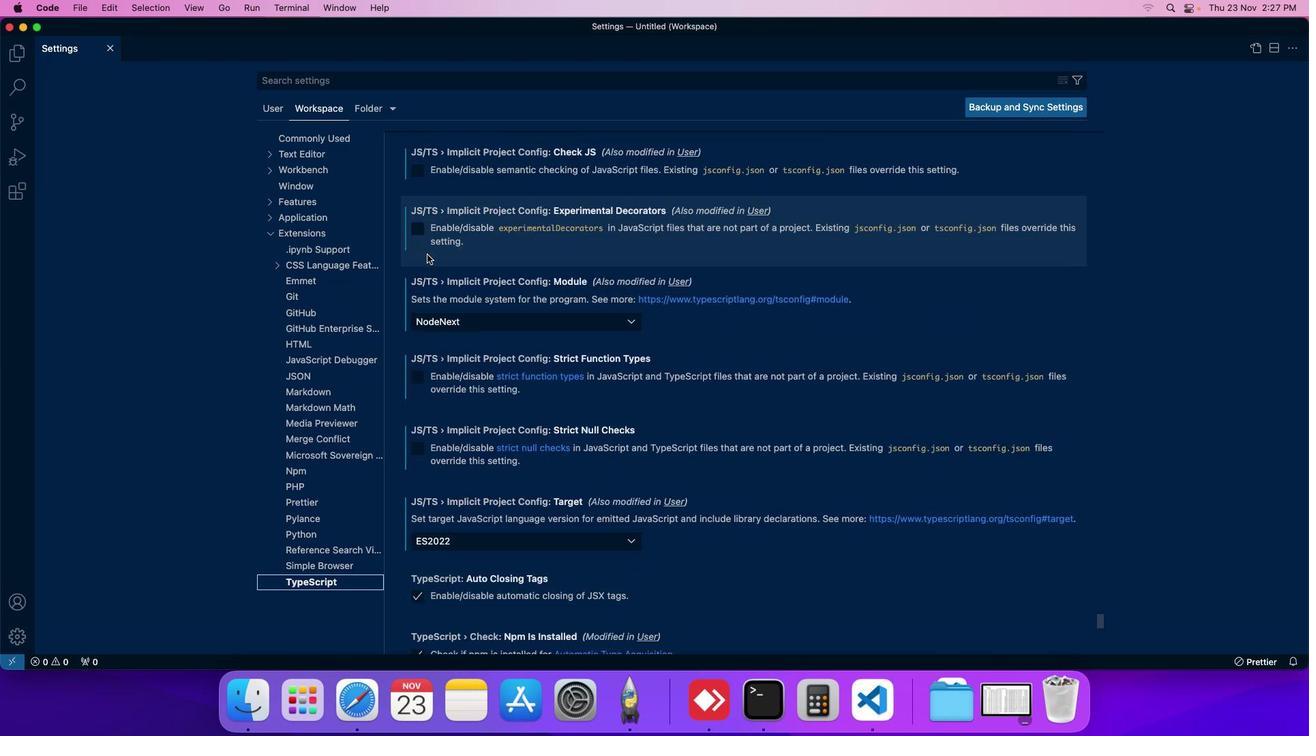 
Action: Mouse scrolled (427, 254) with delta (0, 0)
Screenshot: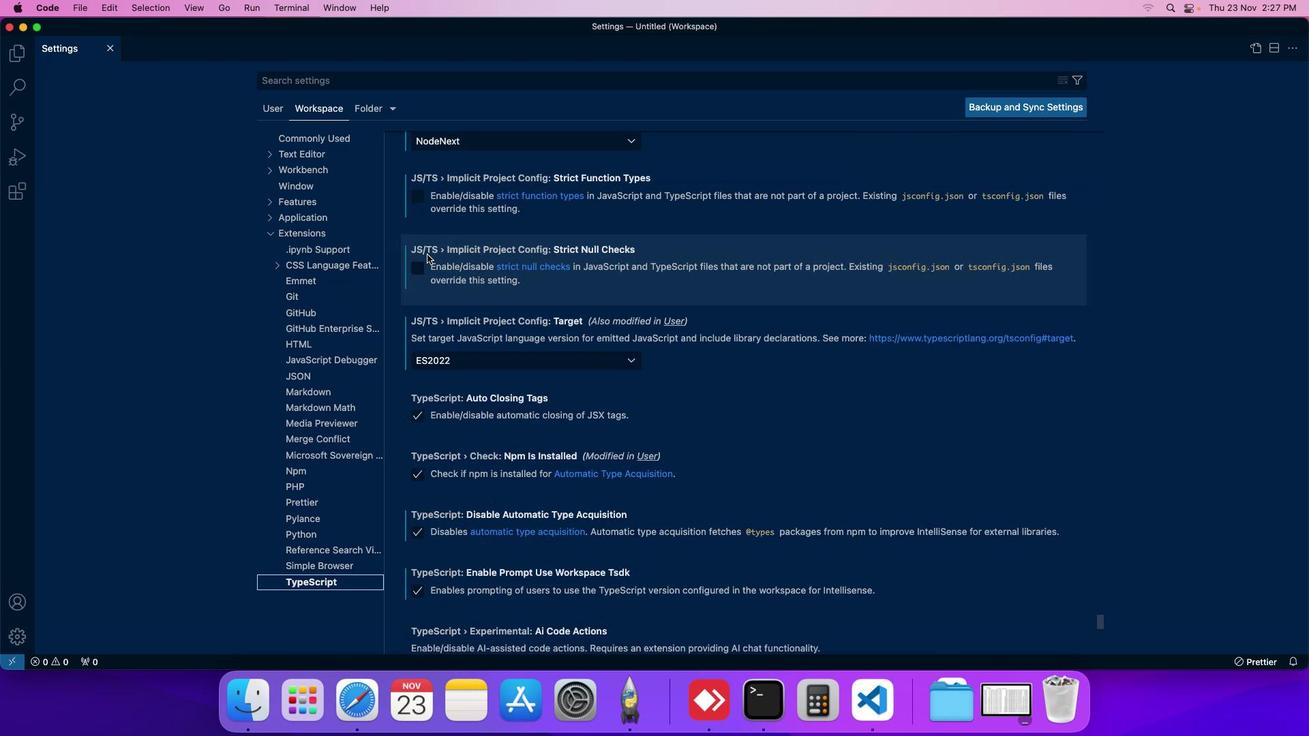 
Action: Mouse scrolled (427, 254) with delta (0, 0)
Screenshot: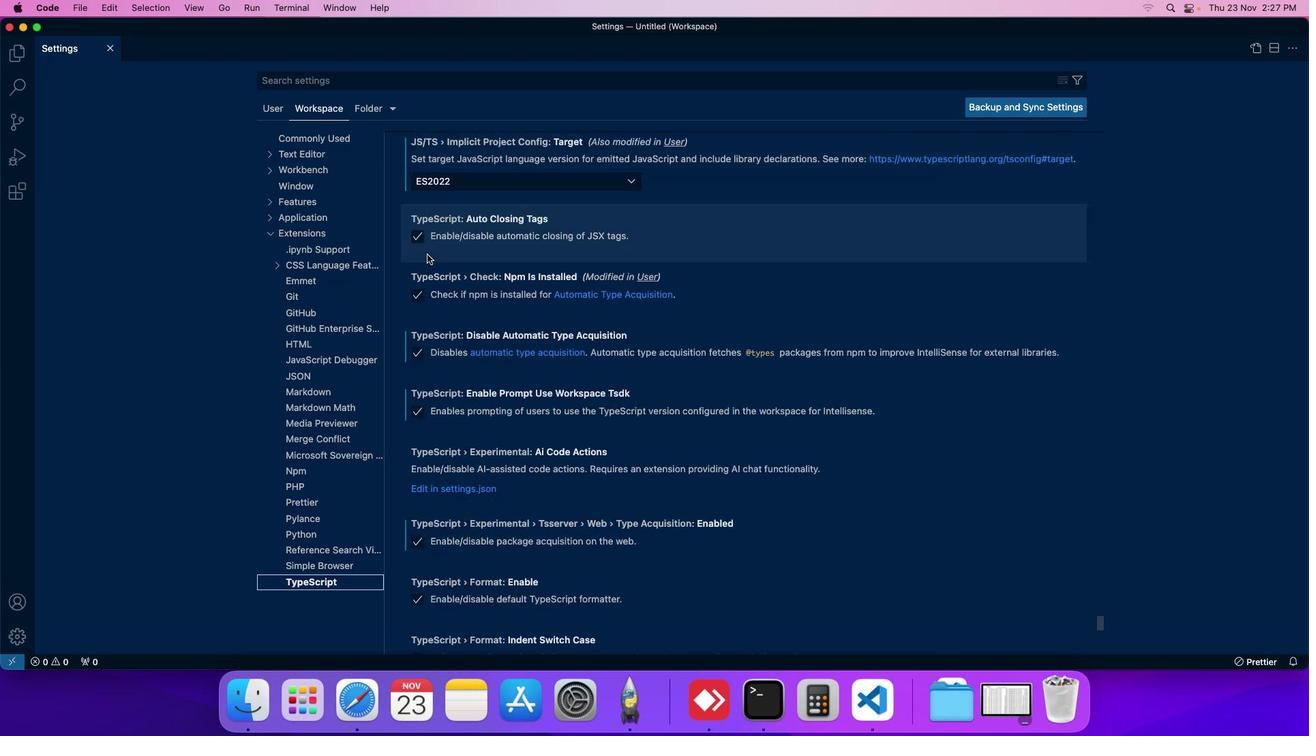 
Action: Mouse moved to (480, 199)
Screenshot: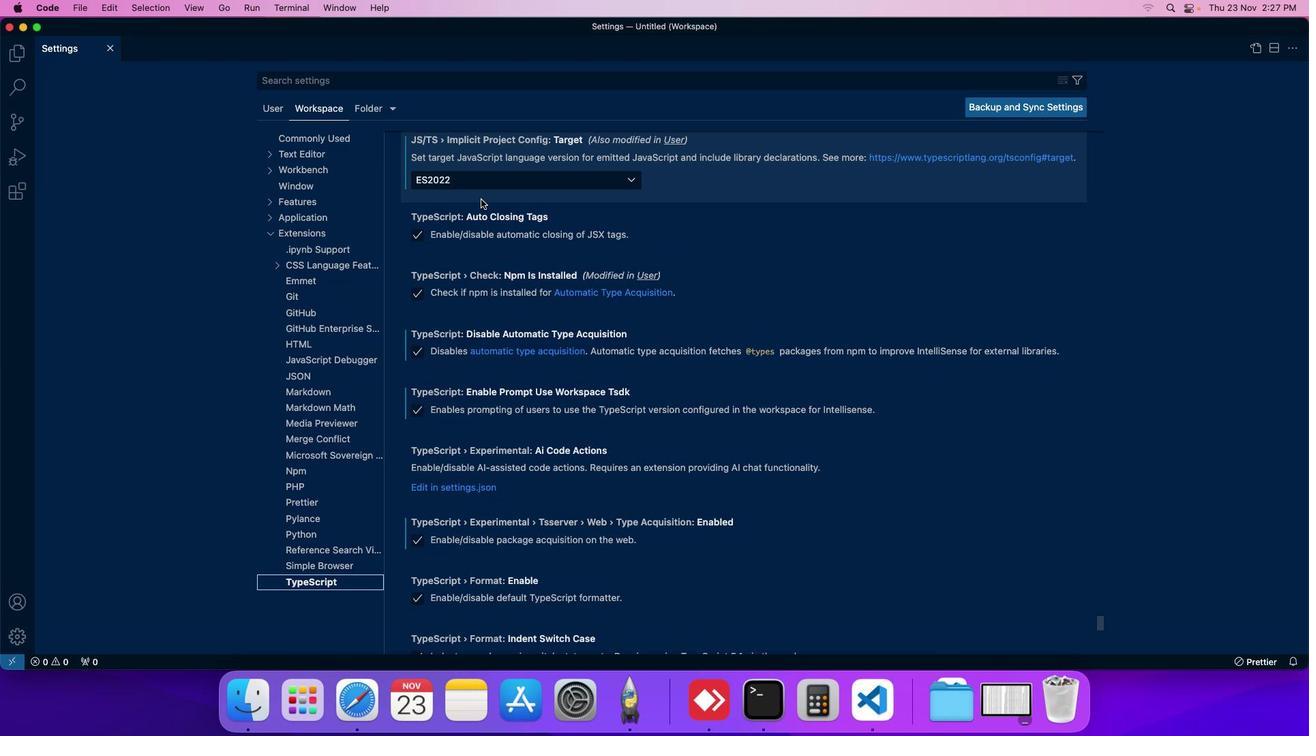 
Action: Mouse scrolled (480, 199) with delta (0, 0)
Screenshot: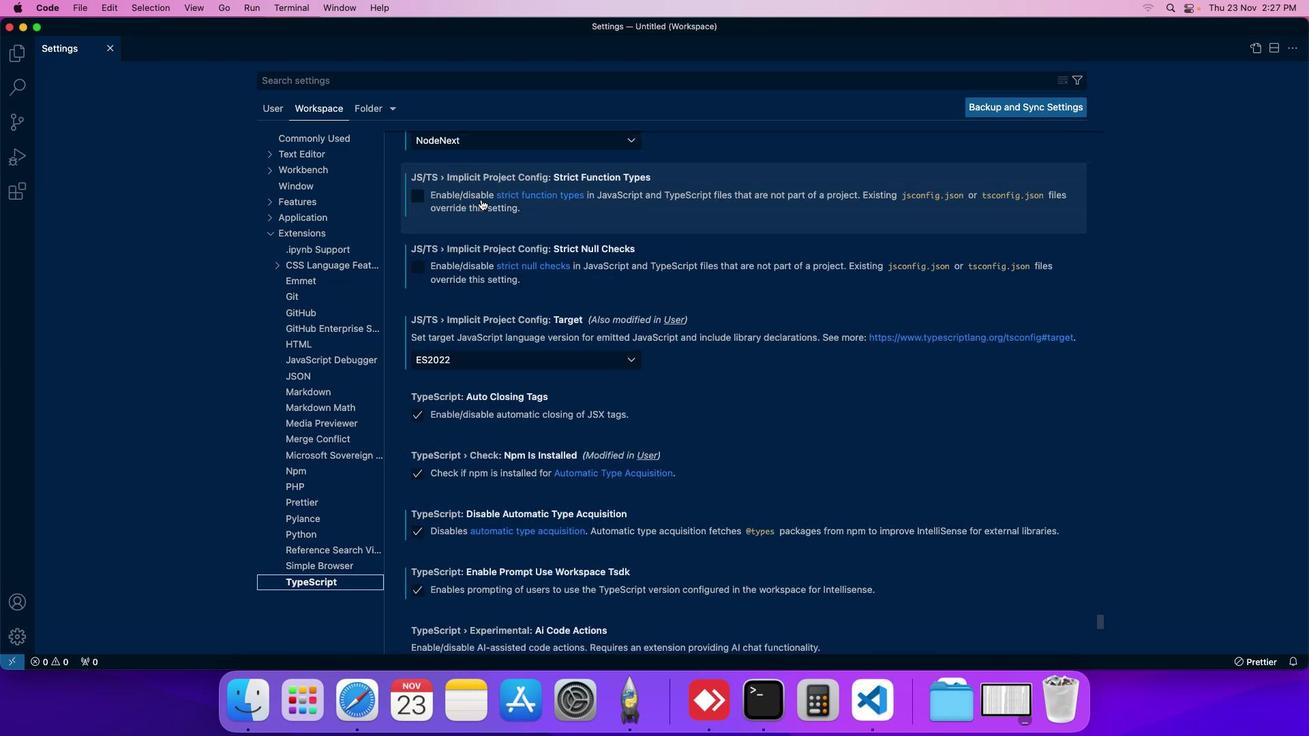 
Action: Mouse moved to (455, 368)
Screenshot: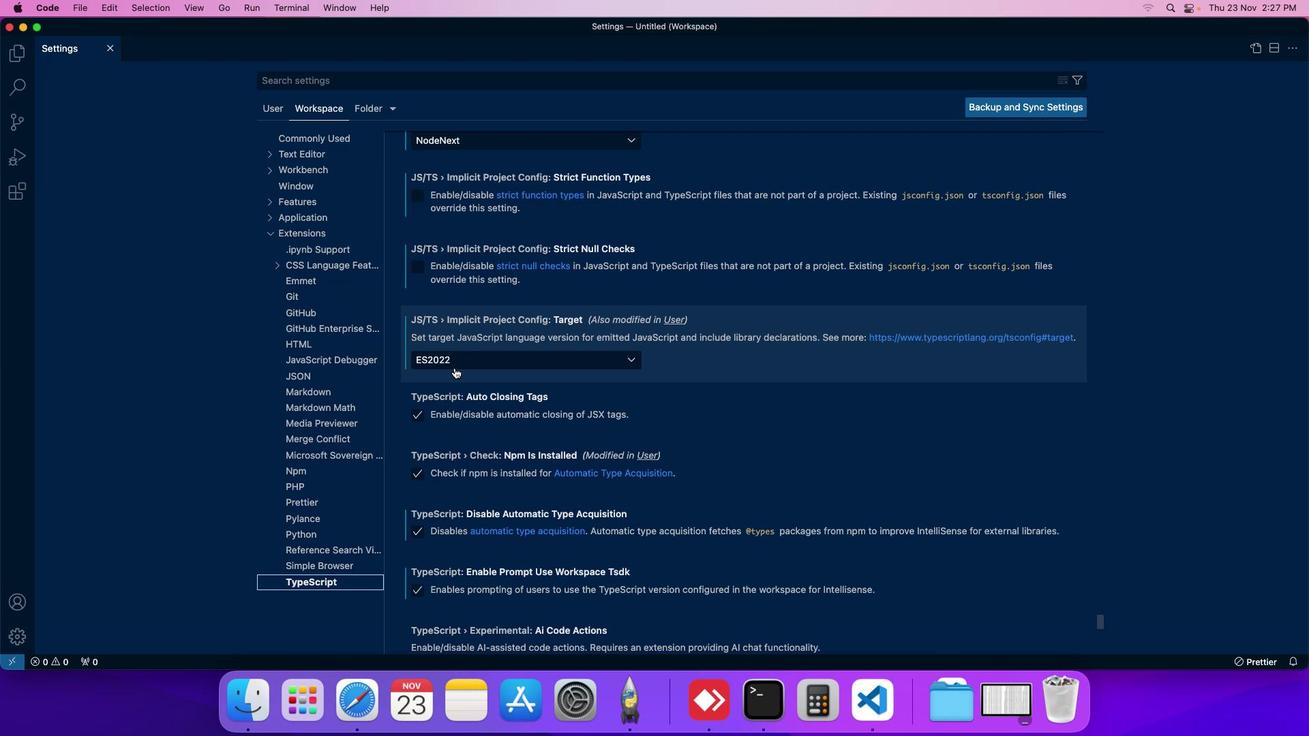 
Action: Mouse pressed left at (455, 368)
Screenshot: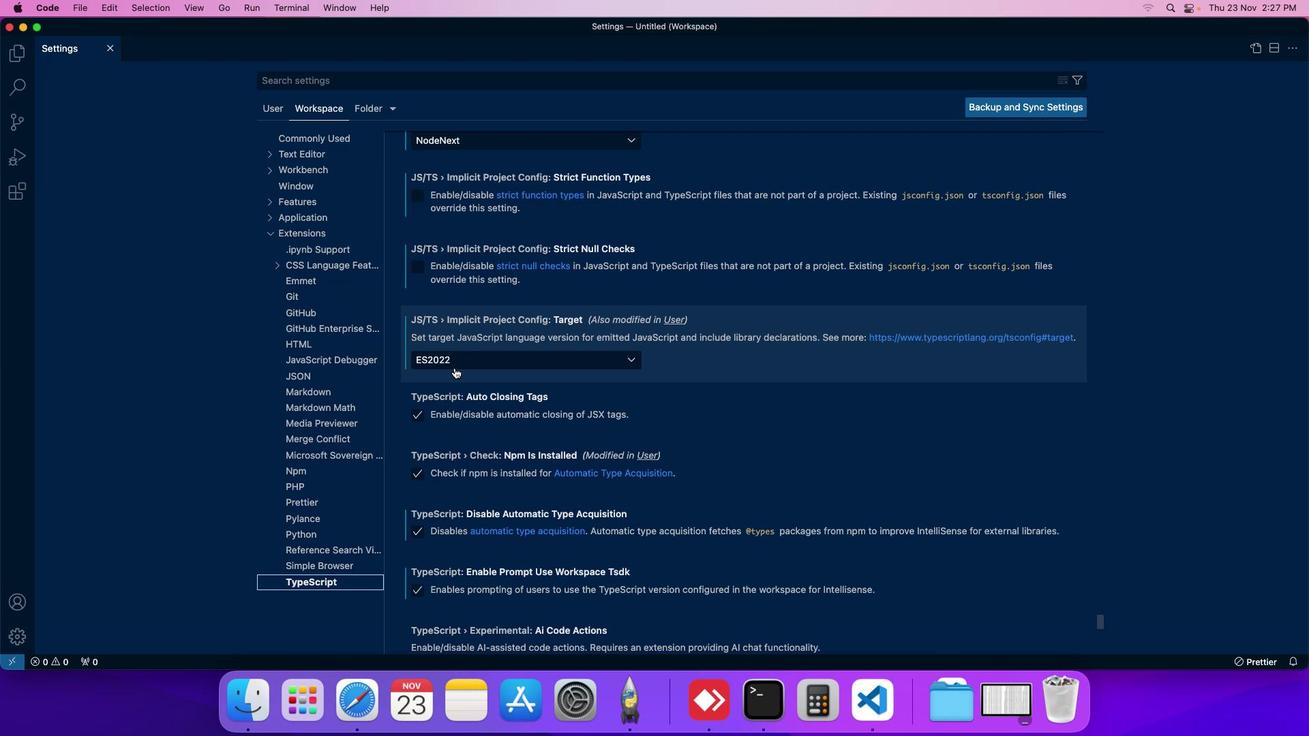 
Action: Mouse moved to (448, 549)
Screenshot: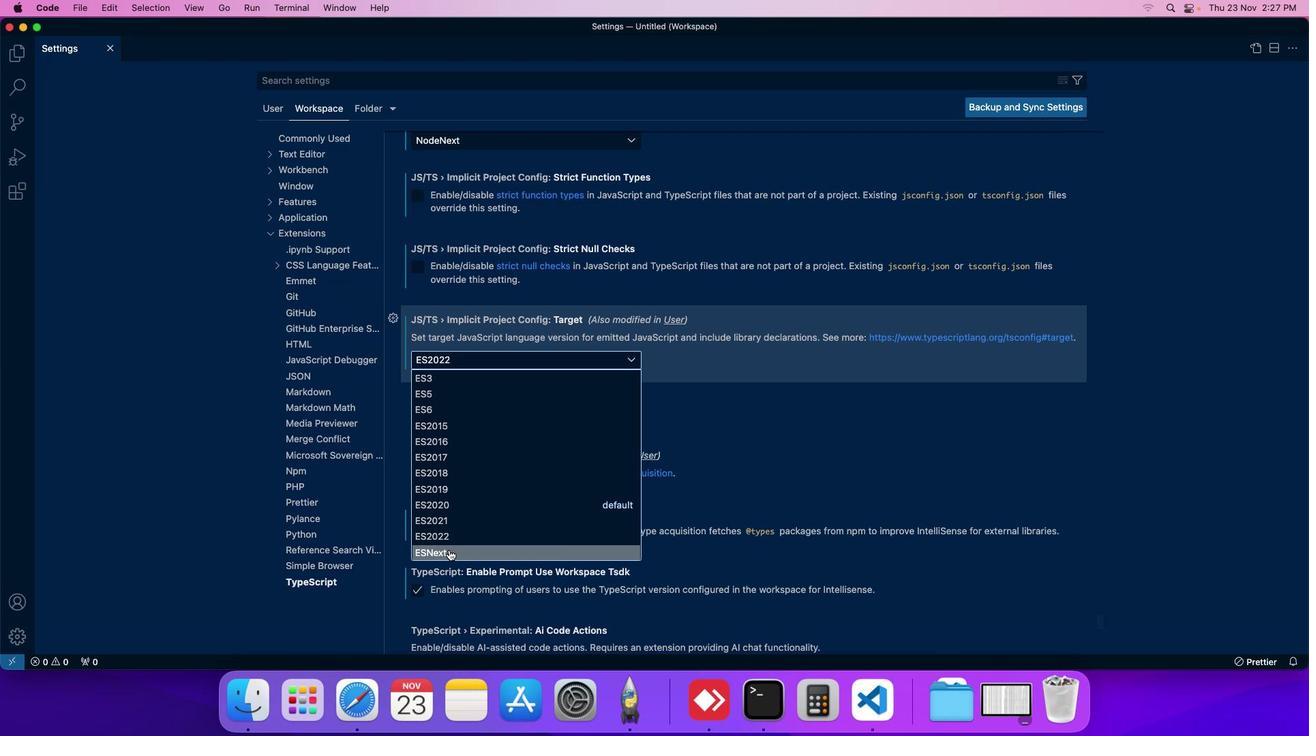 
Action: Mouse pressed left at (448, 549)
Screenshot: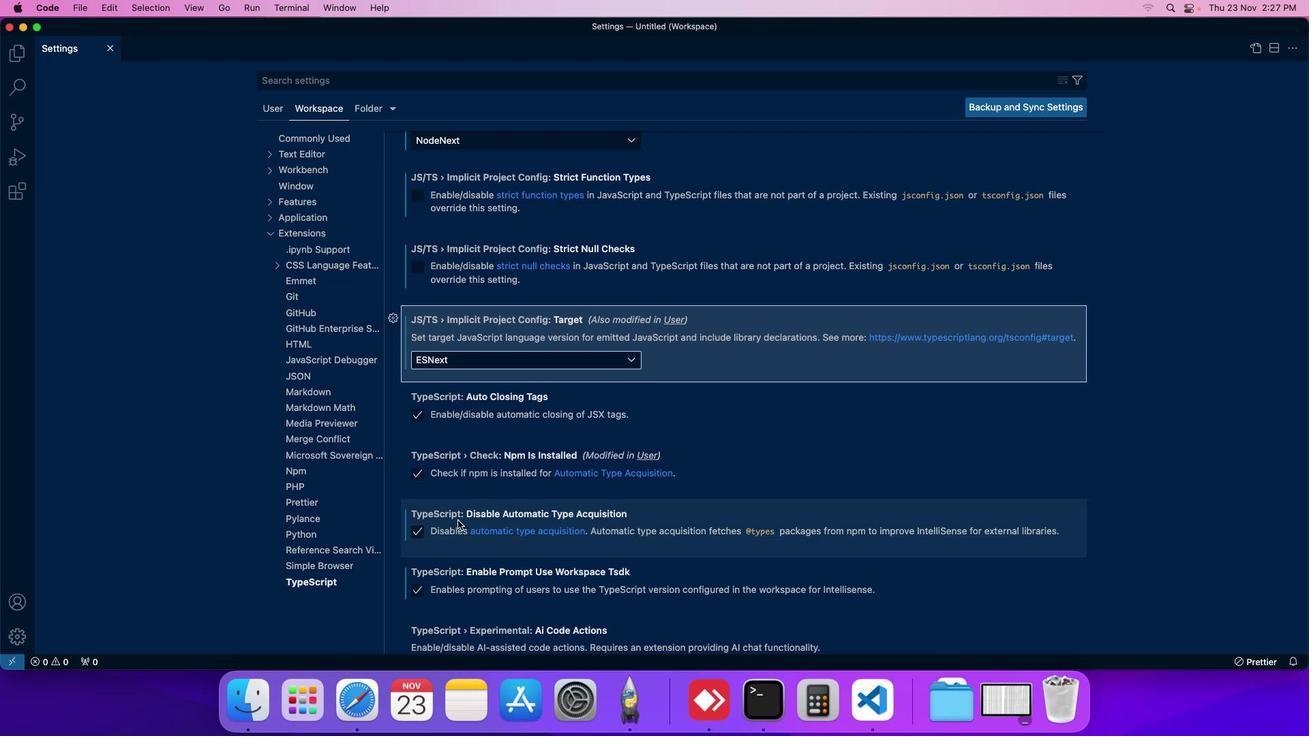 
Action: Mouse moved to (489, 364)
Screenshot: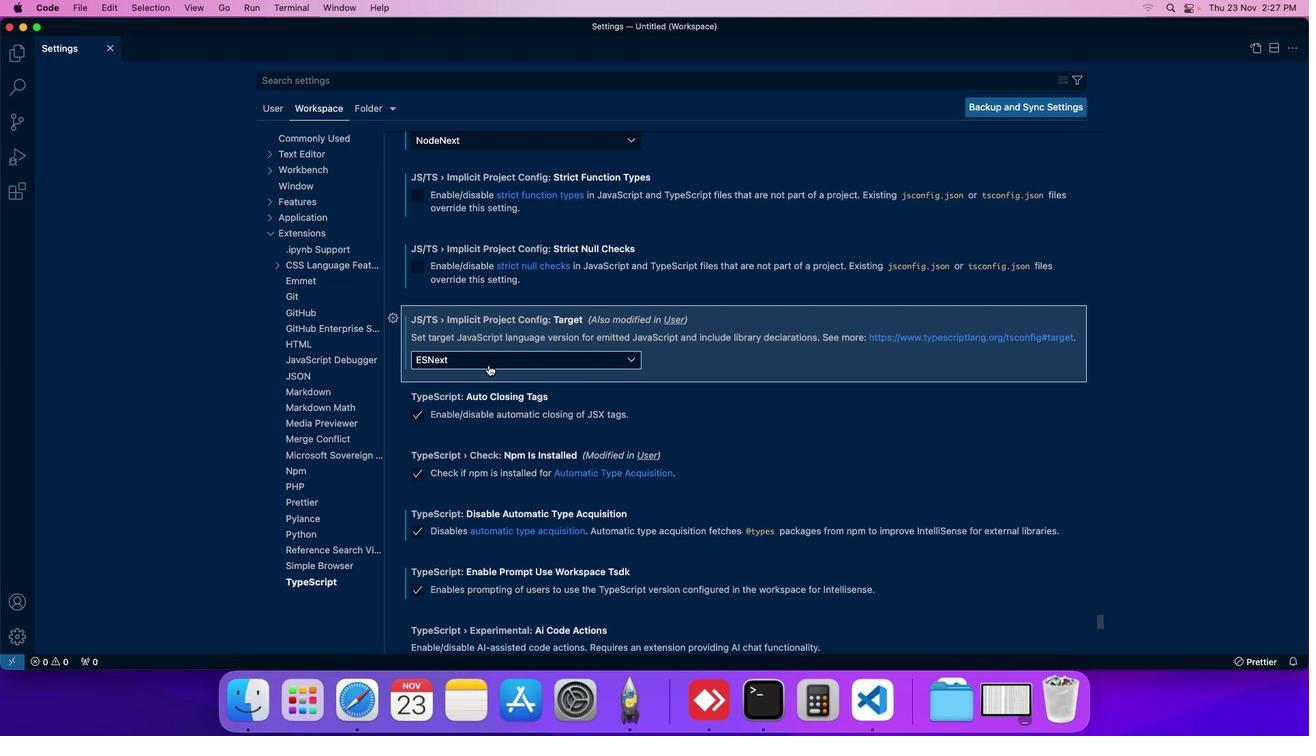 
